 Task: Look for space in Bānki, India from 13th August, 2023 to 17th August, 2023 for 2 adults in price range Rs.10000 to Rs.16000. Place can be entire place with 2 bedrooms having 2 beds and 1 bathroom. Property type can be house, flat, guest house. Amenities needed are: wifi. Booking option can be shelf check-in. Required host language is English.
Action: Mouse moved to (424, 86)
Screenshot: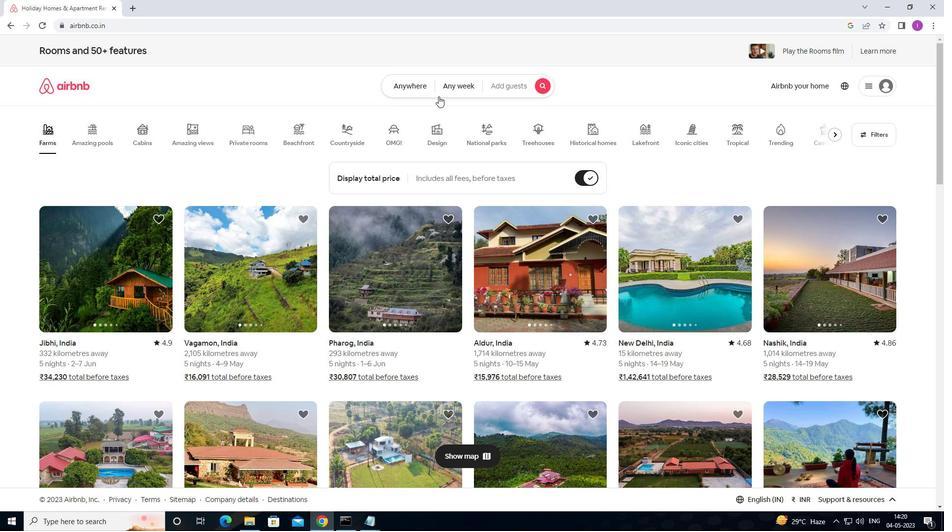 
Action: Mouse pressed left at (424, 86)
Screenshot: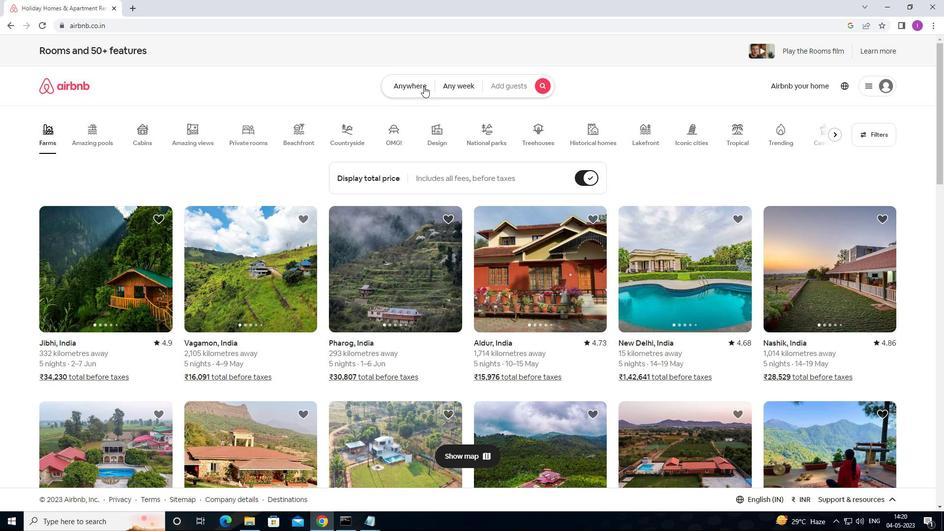
Action: Mouse moved to (333, 124)
Screenshot: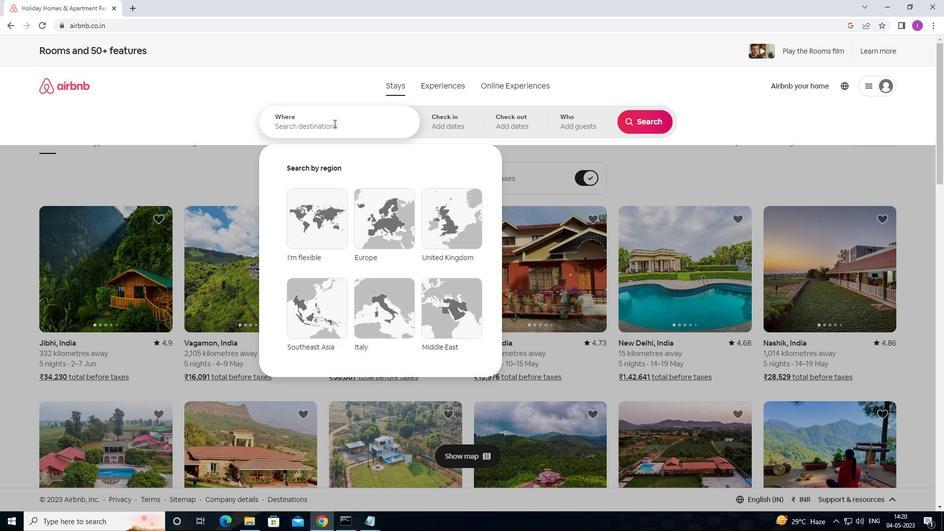 
Action: Mouse pressed left at (333, 124)
Screenshot: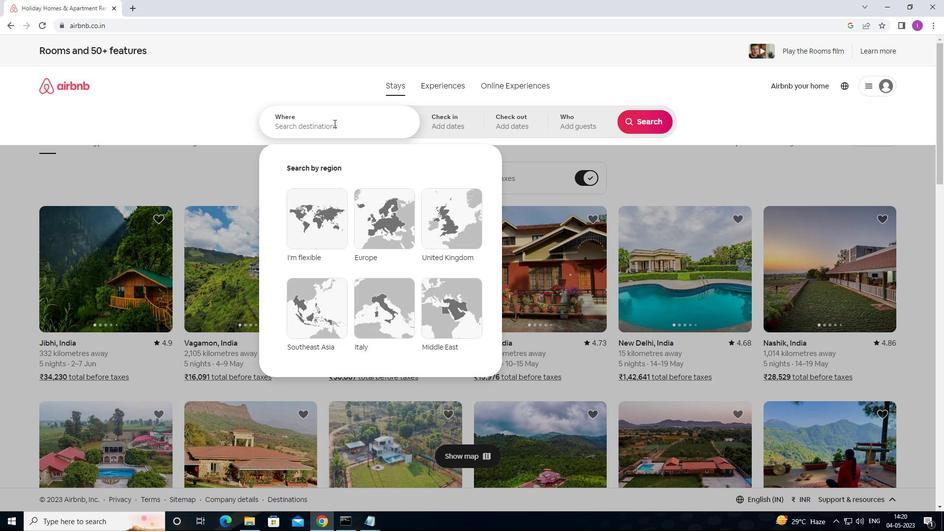 
Action: Mouse moved to (346, 123)
Screenshot: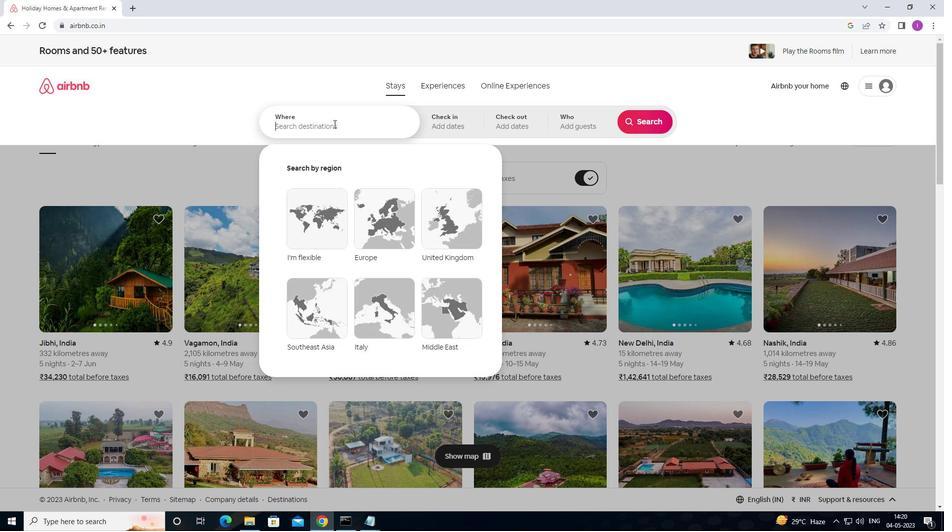 
Action: Key pressed <Key.shift>B
Screenshot: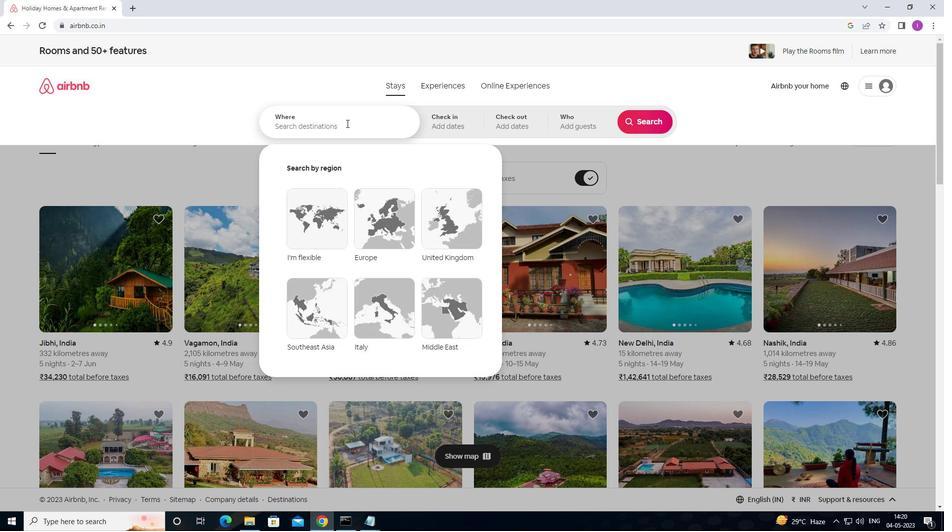 
Action: Mouse moved to (354, 119)
Screenshot: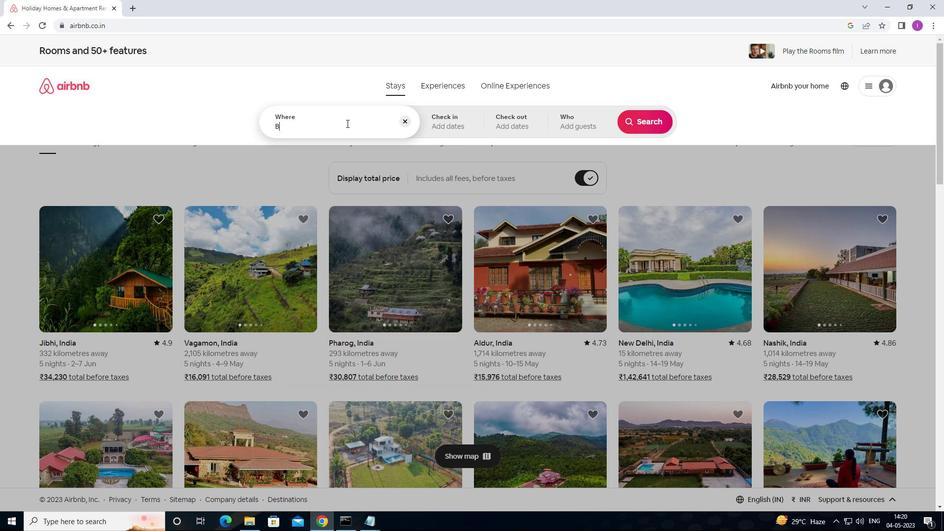 
Action: Key pressed ANKI,<Key.shift>INDIA
Screenshot: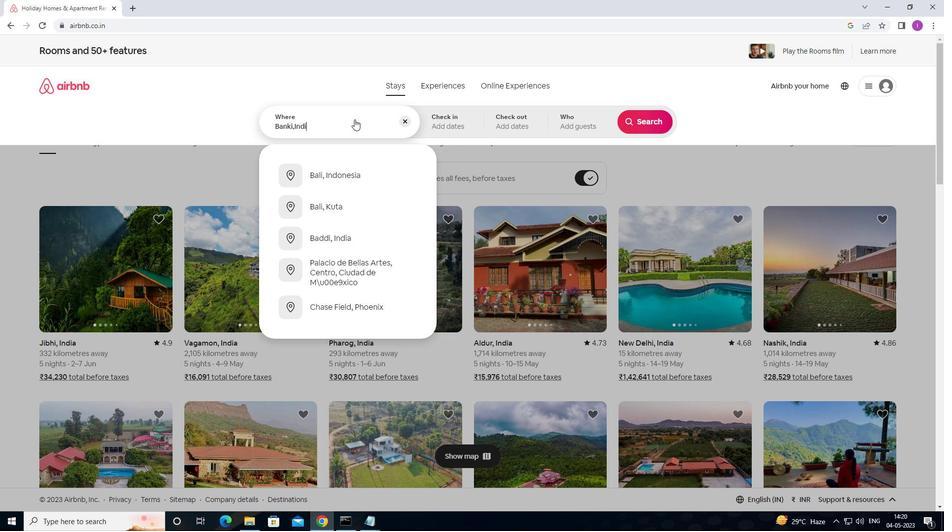 
Action: Mouse moved to (449, 119)
Screenshot: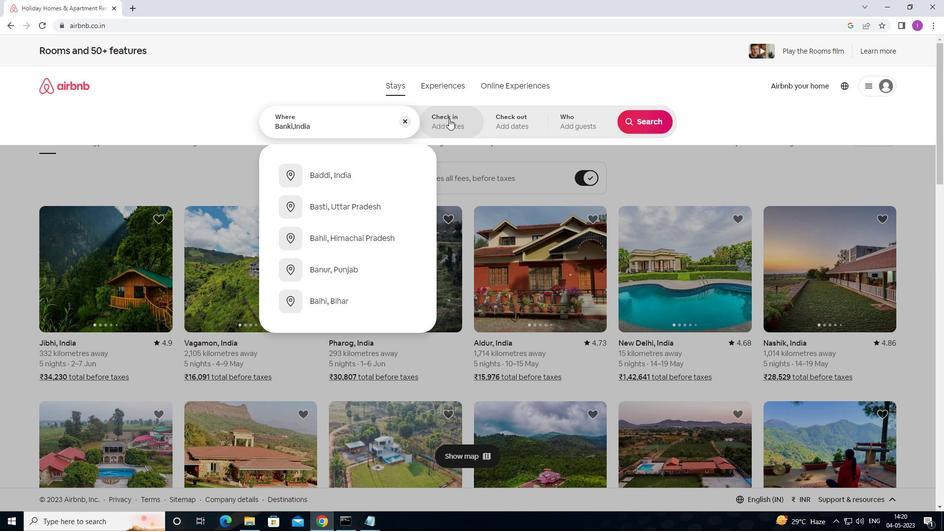 
Action: Mouse pressed left at (449, 119)
Screenshot: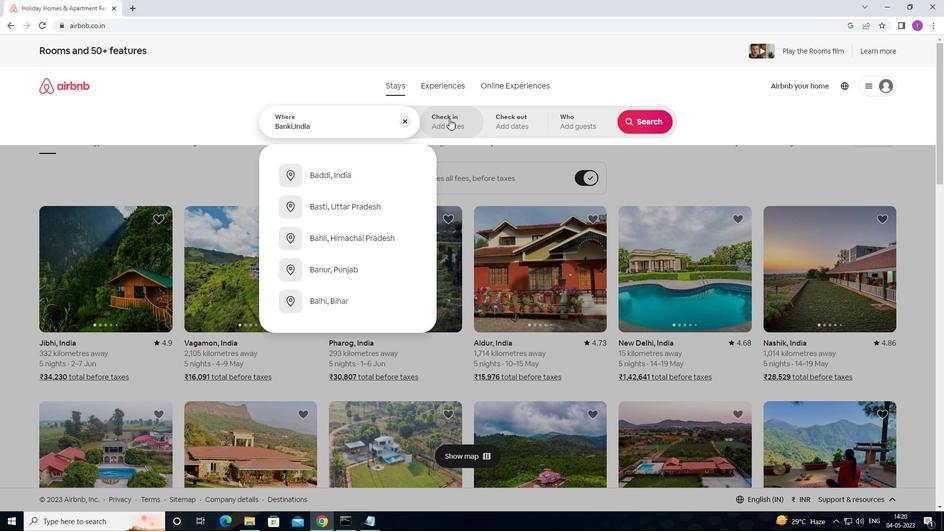 
Action: Mouse moved to (652, 202)
Screenshot: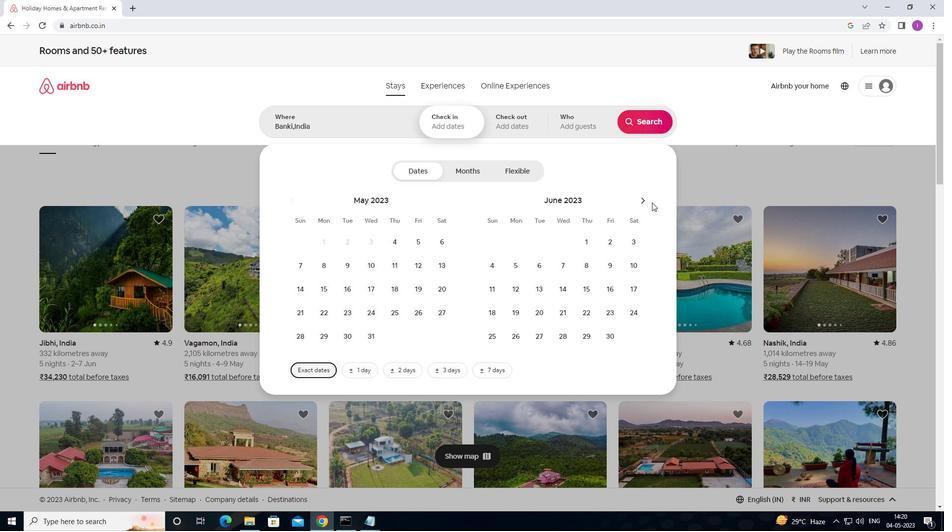 
Action: Mouse pressed left at (652, 202)
Screenshot: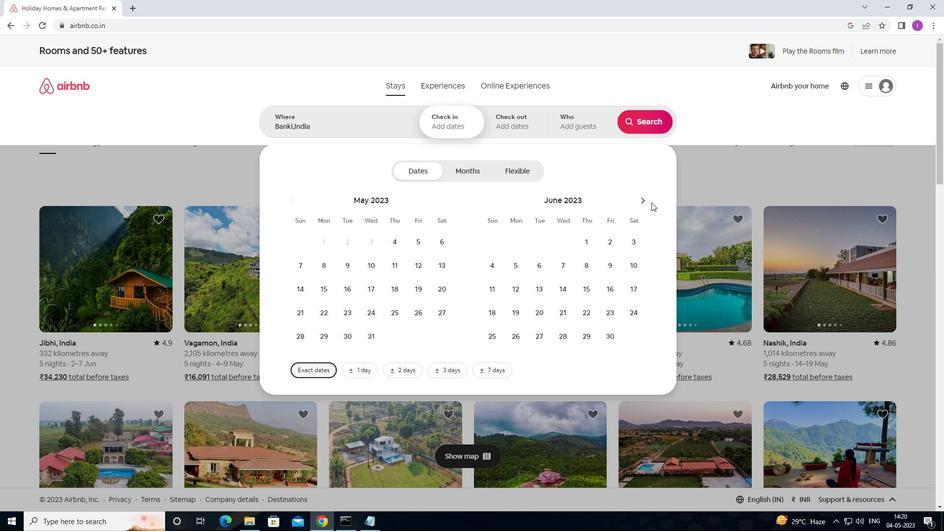 
Action: Mouse pressed left at (652, 202)
Screenshot: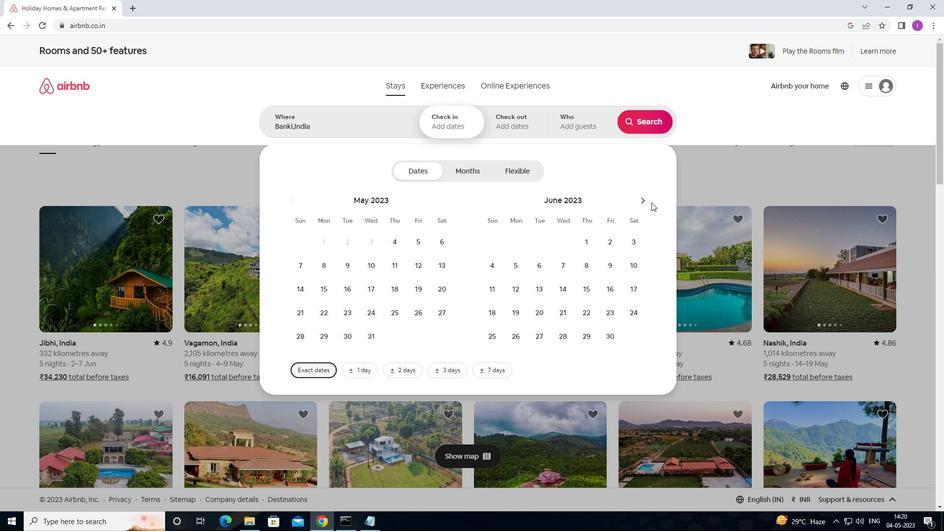 
Action: Mouse moved to (643, 202)
Screenshot: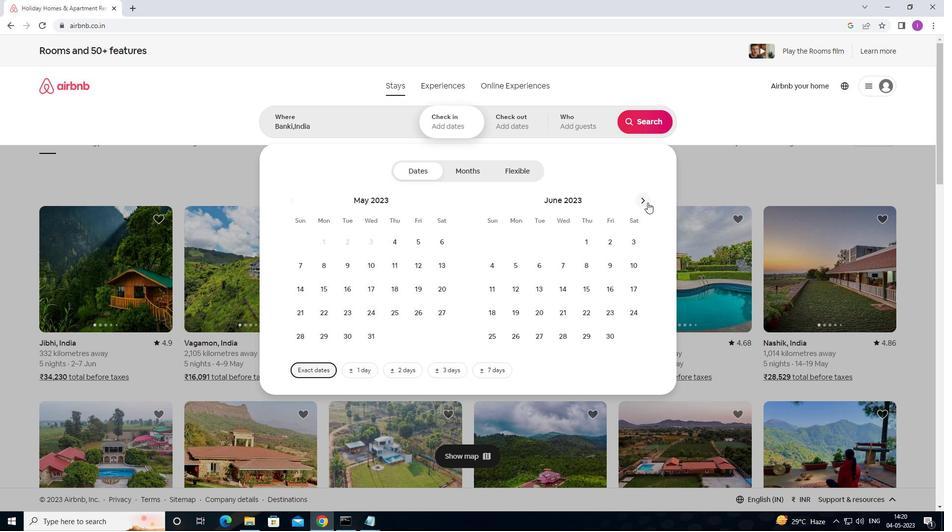 
Action: Mouse pressed left at (643, 202)
Screenshot: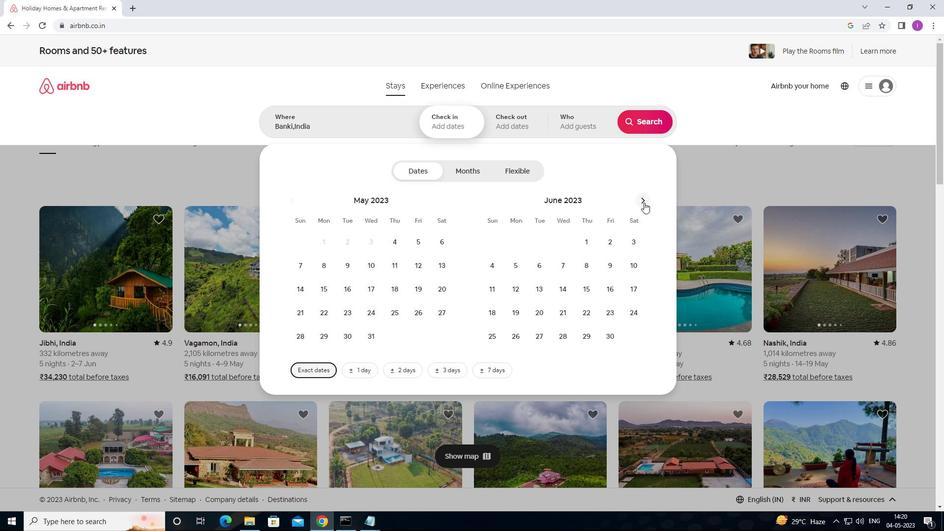 
Action: Mouse pressed left at (643, 202)
Screenshot: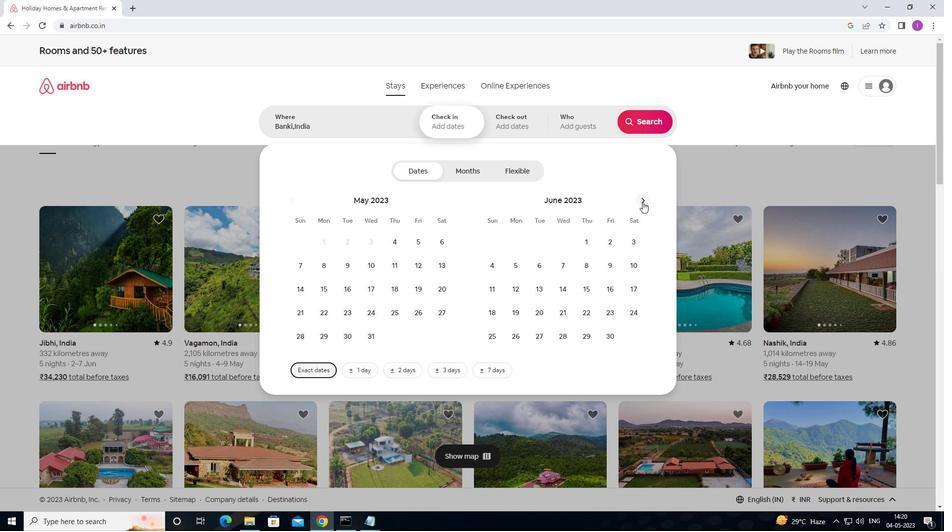 
Action: Mouse moved to (493, 288)
Screenshot: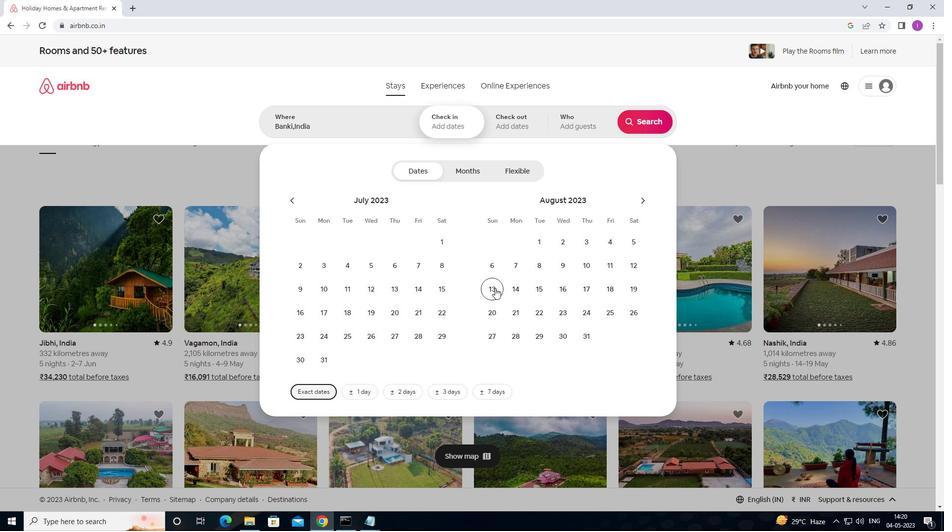 
Action: Mouse pressed left at (493, 288)
Screenshot: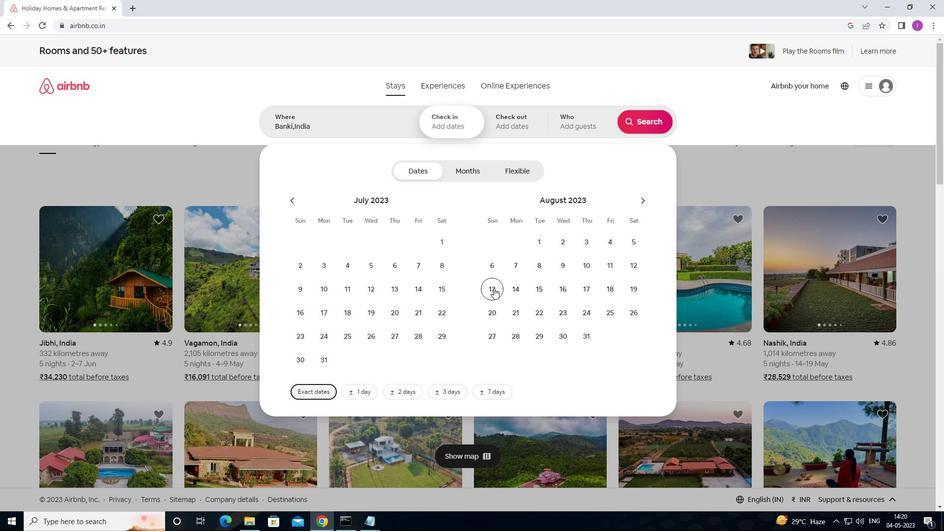 
Action: Mouse moved to (591, 291)
Screenshot: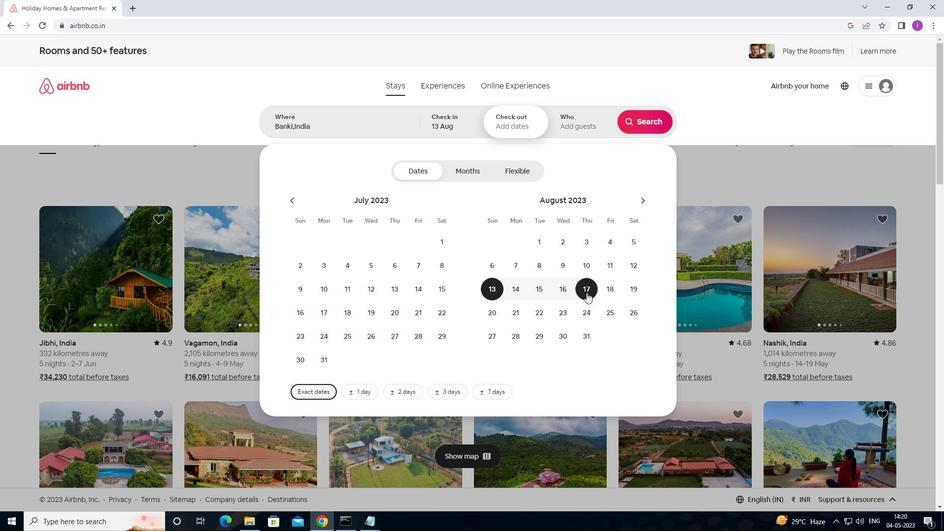 
Action: Mouse pressed left at (591, 291)
Screenshot: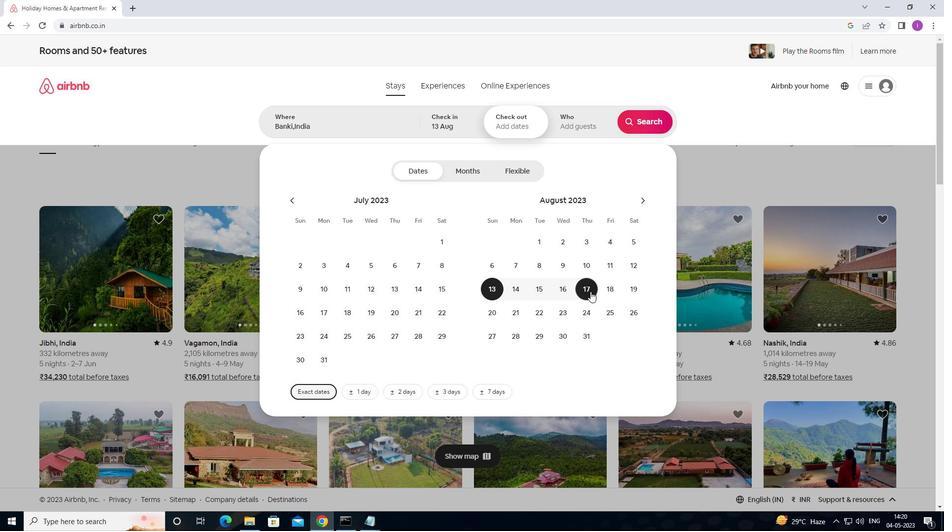 
Action: Mouse moved to (580, 124)
Screenshot: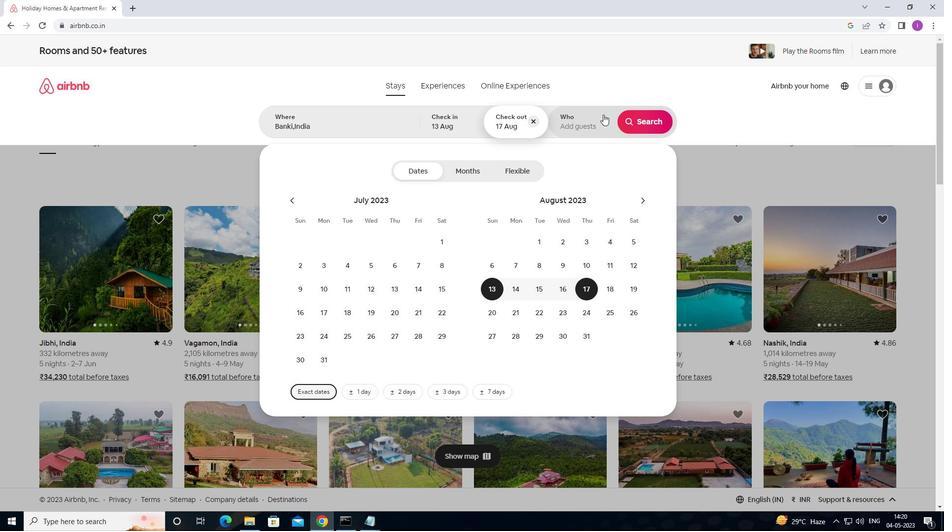
Action: Mouse pressed left at (580, 124)
Screenshot: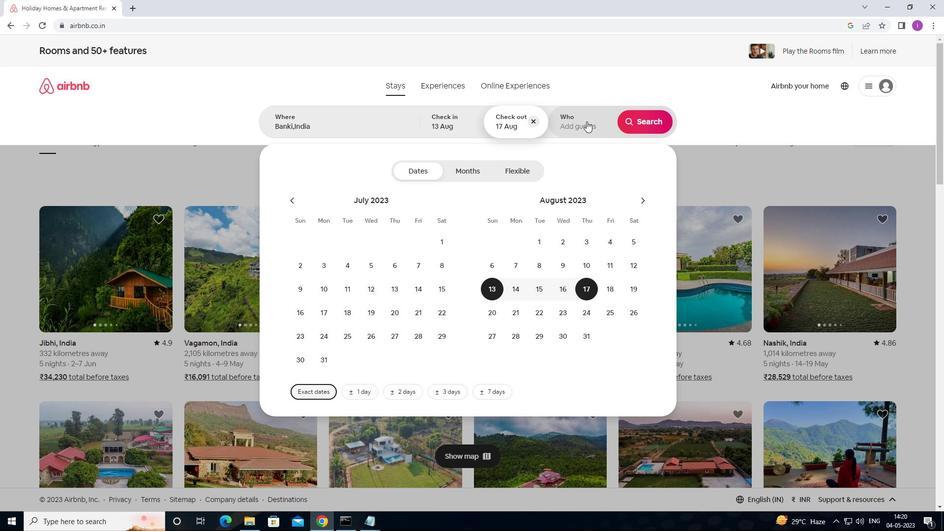 
Action: Mouse moved to (648, 172)
Screenshot: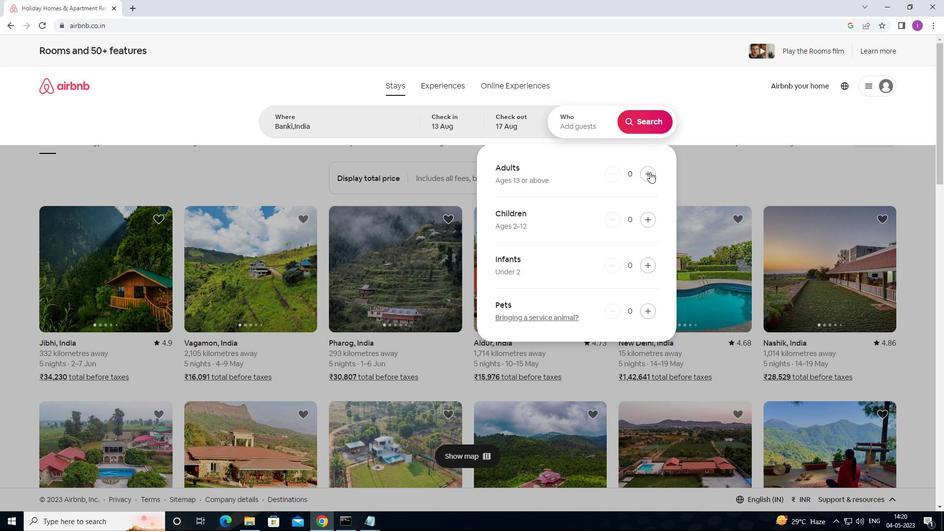 
Action: Mouse pressed left at (648, 172)
Screenshot: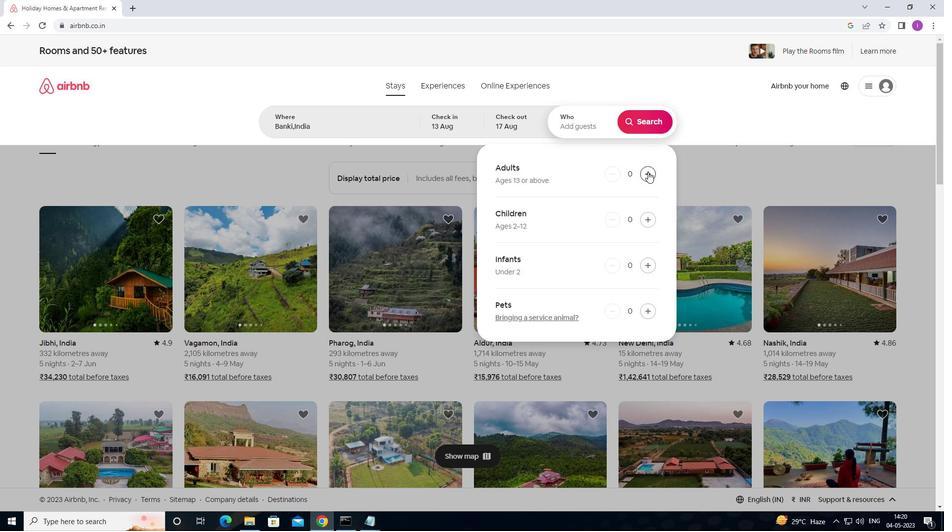 
Action: Mouse pressed left at (648, 172)
Screenshot: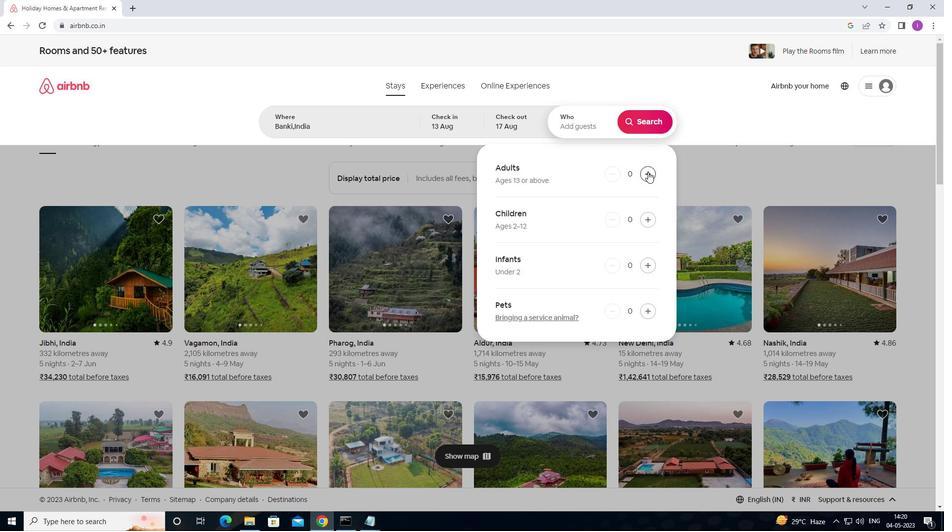 
Action: Mouse moved to (646, 129)
Screenshot: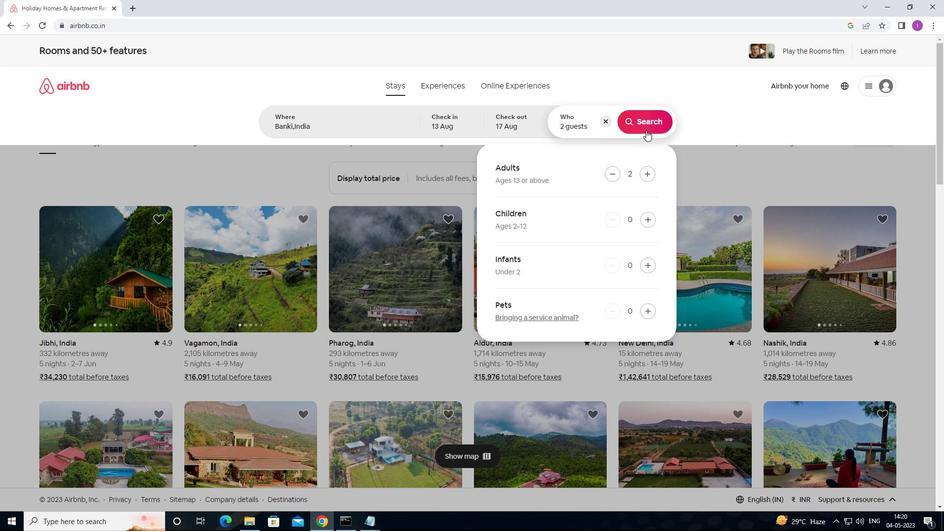 
Action: Mouse pressed left at (646, 129)
Screenshot: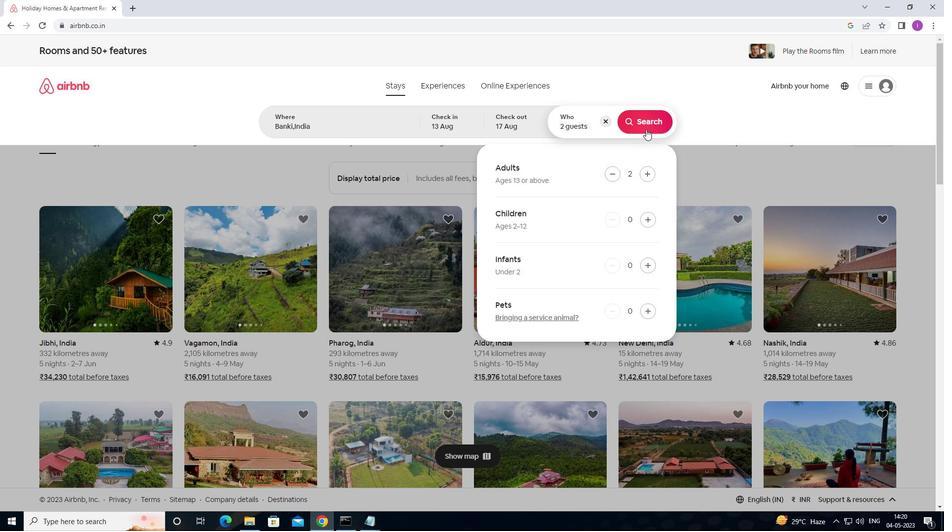 
Action: Mouse moved to (908, 98)
Screenshot: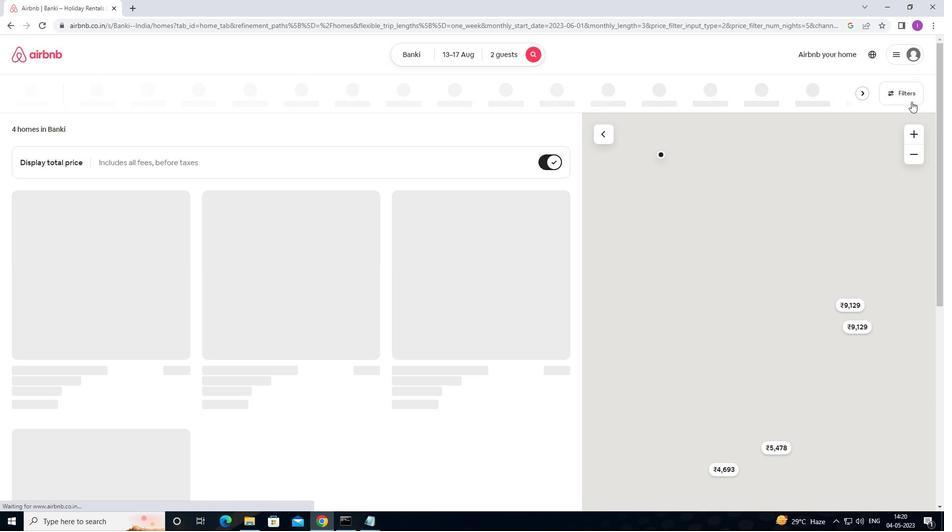 
Action: Mouse pressed left at (908, 98)
Screenshot: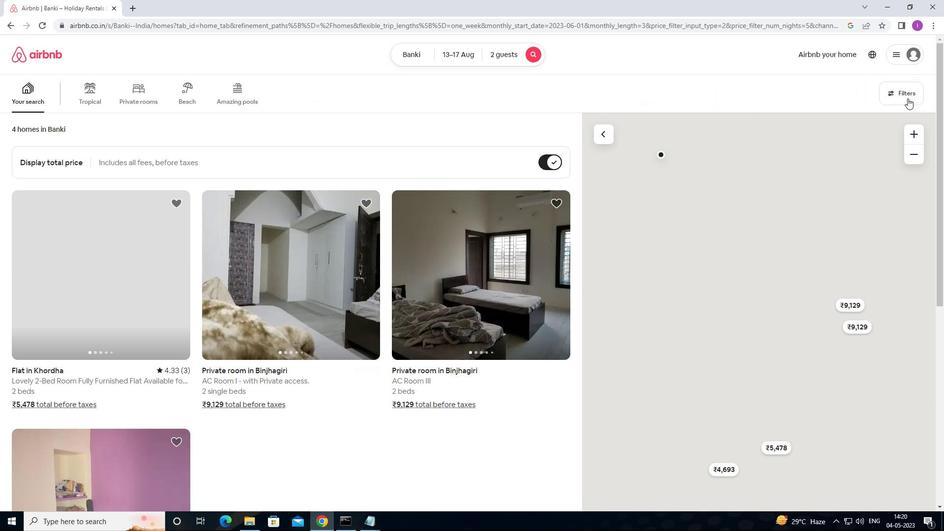 
Action: Mouse moved to (354, 217)
Screenshot: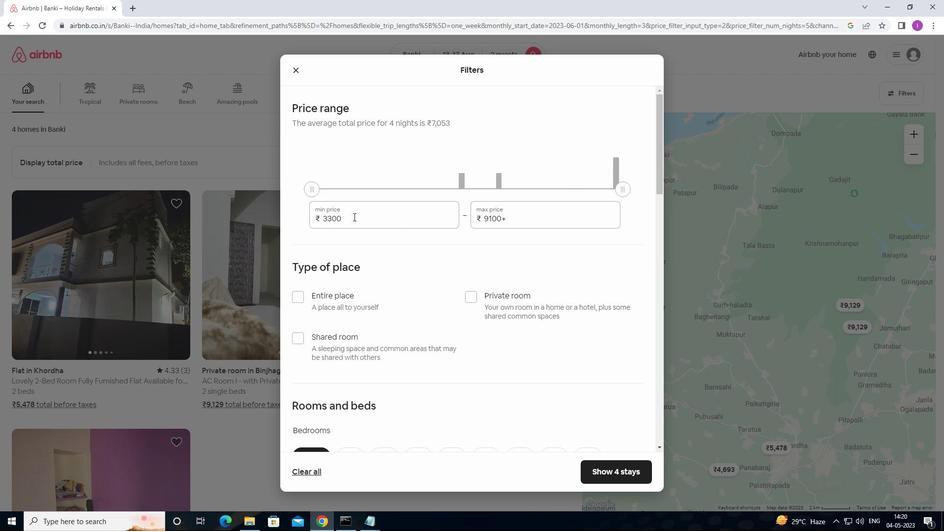 
Action: Mouse pressed left at (354, 217)
Screenshot: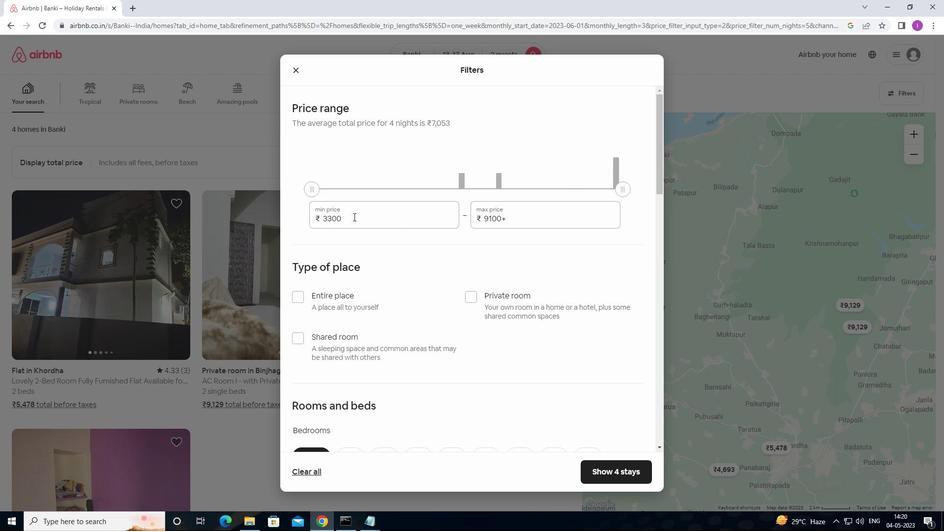 
Action: Mouse moved to (315, 218)
Screenshot: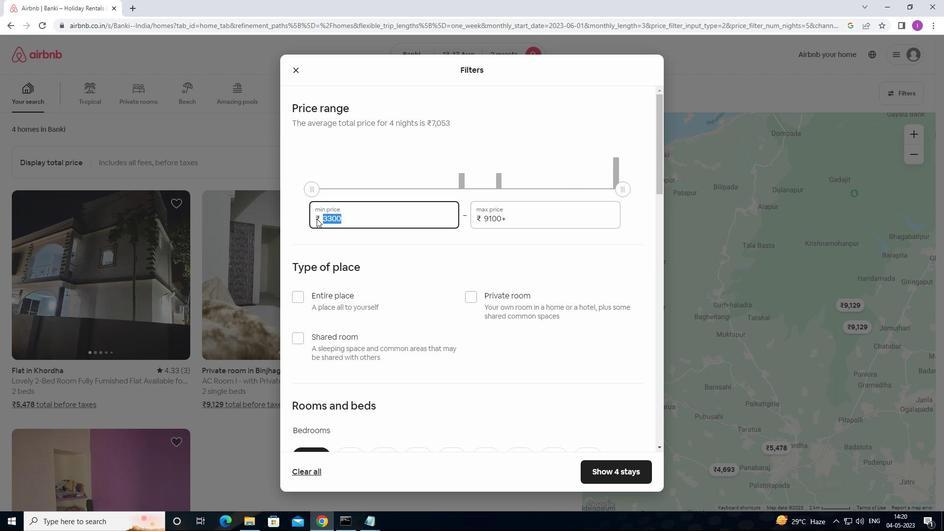 
Action: Key pressed 10000
Screenshot: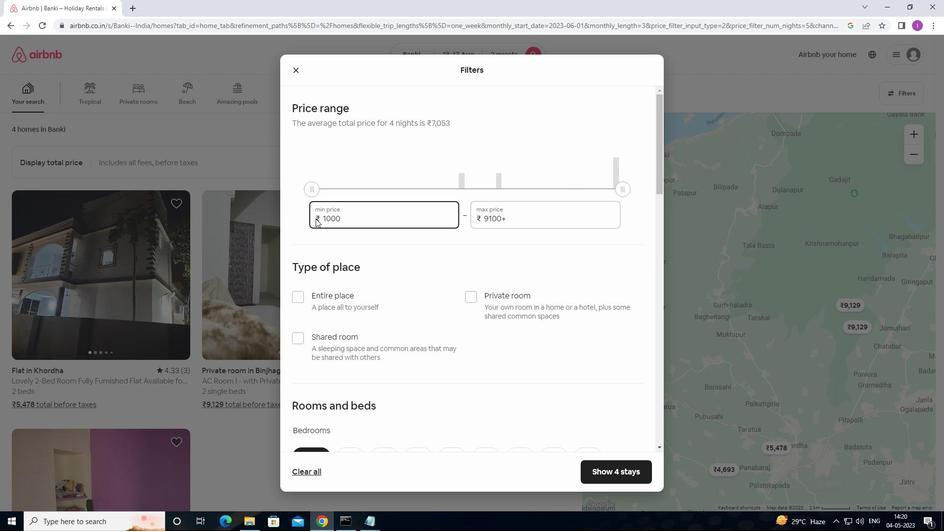 
Action: Mouse moved to (531, 219)
Screenshot: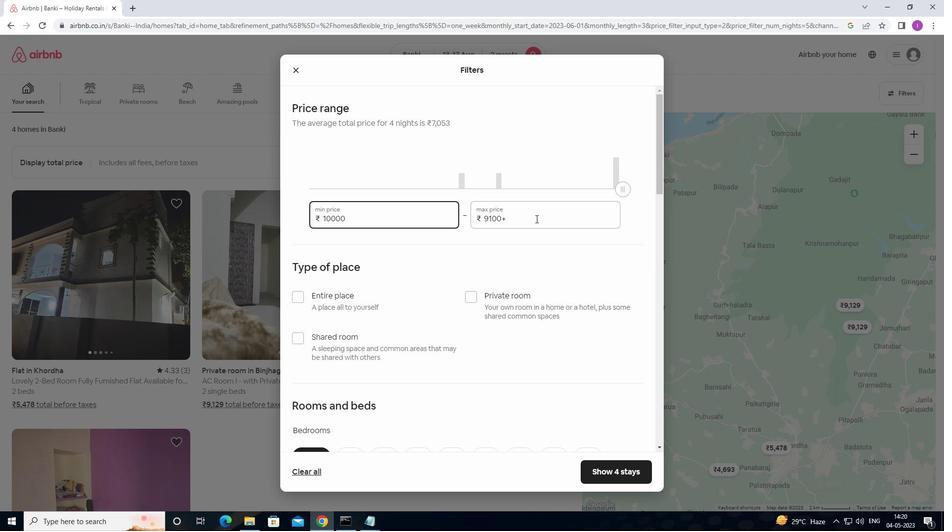 
Action: Mouse pressed left at (531, 219)
Screenshot: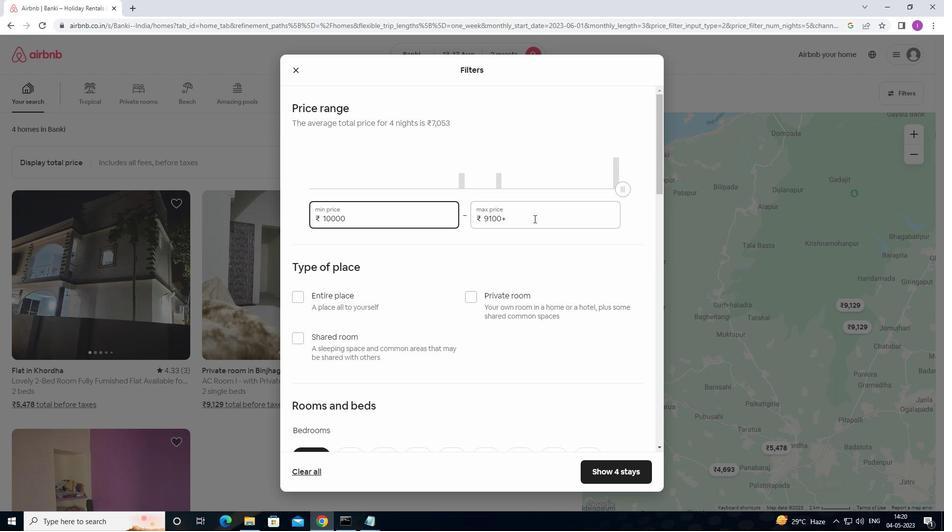 
Action: Mouse moved to (468, 210)
Screenshot: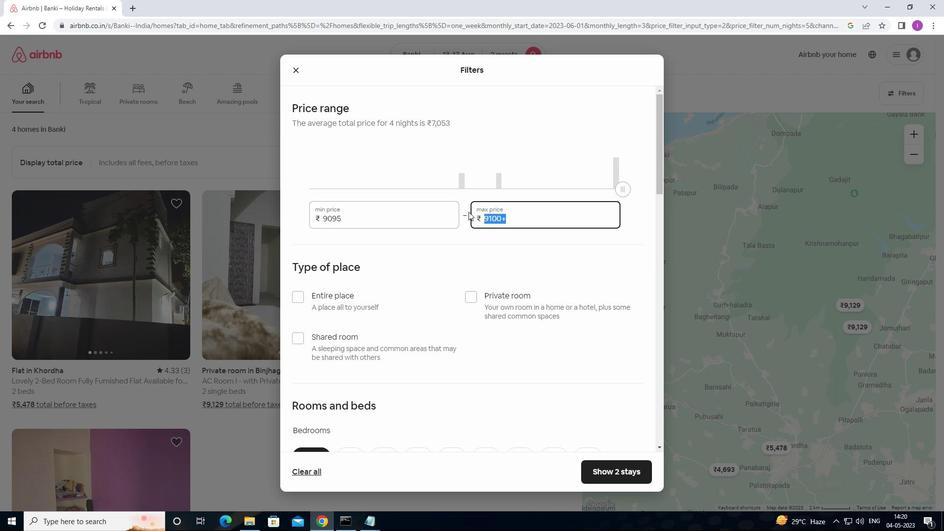 
Action: Key pressed 1
Screenshot: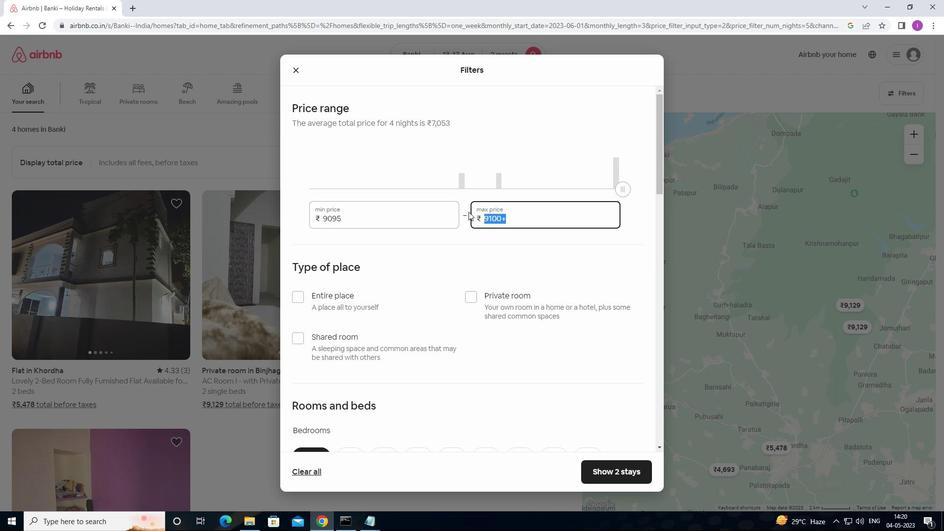 
Action: Mouse moved to (468, 210)
Screenshot: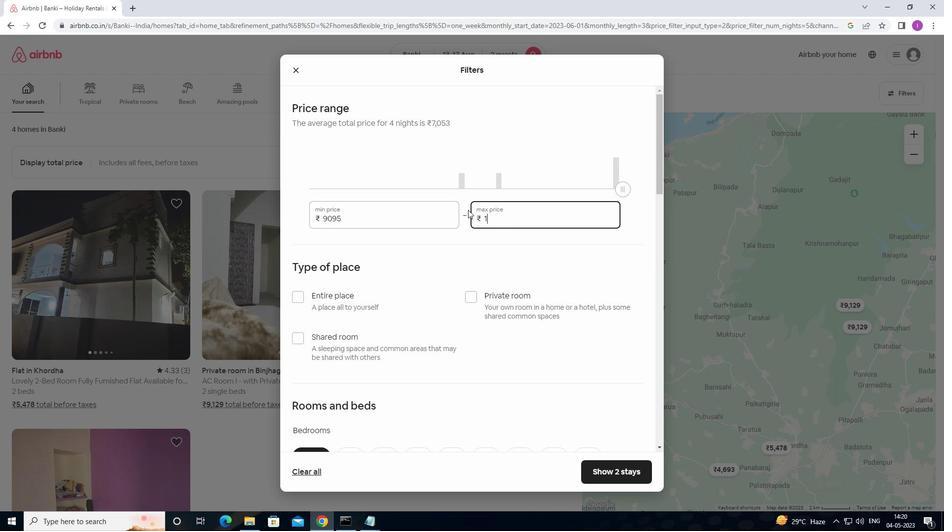 
Action: Key pressed 6
Screenshot: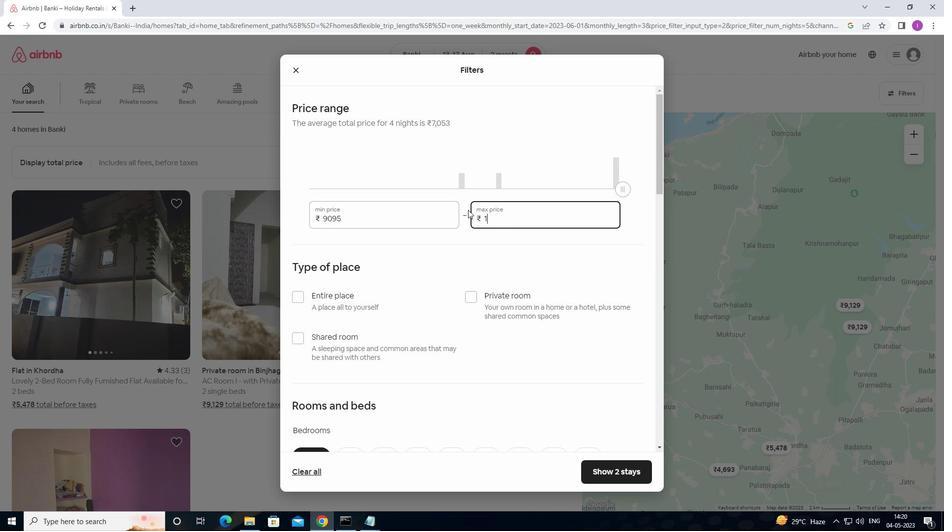 
Action: Mouse moved to (468, 207)
Screenshot: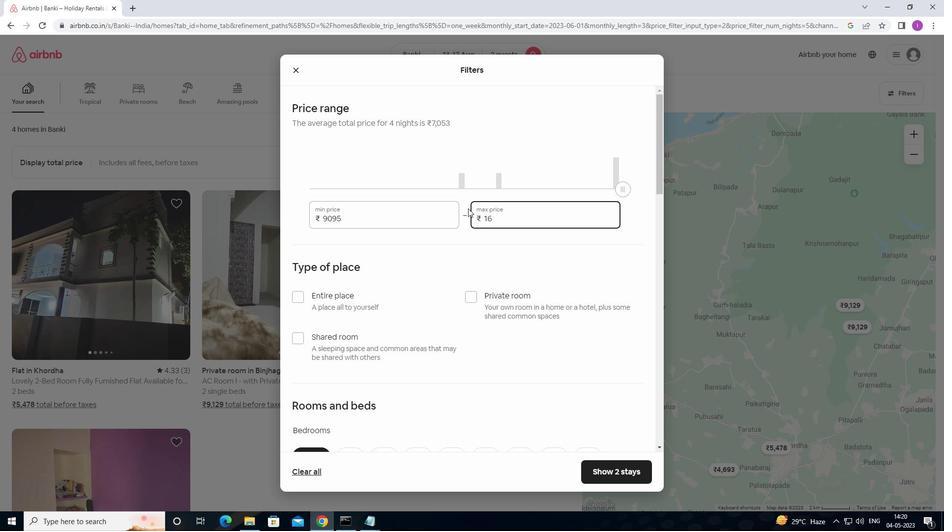 
Action: Key pressed 000
Screenshot: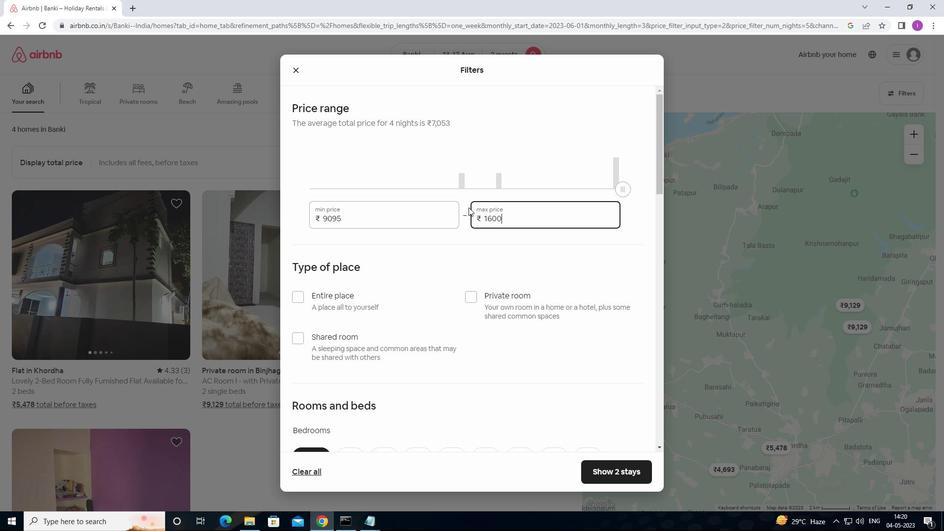 
Action: Mouse moved to (388, 223)
Screenshot: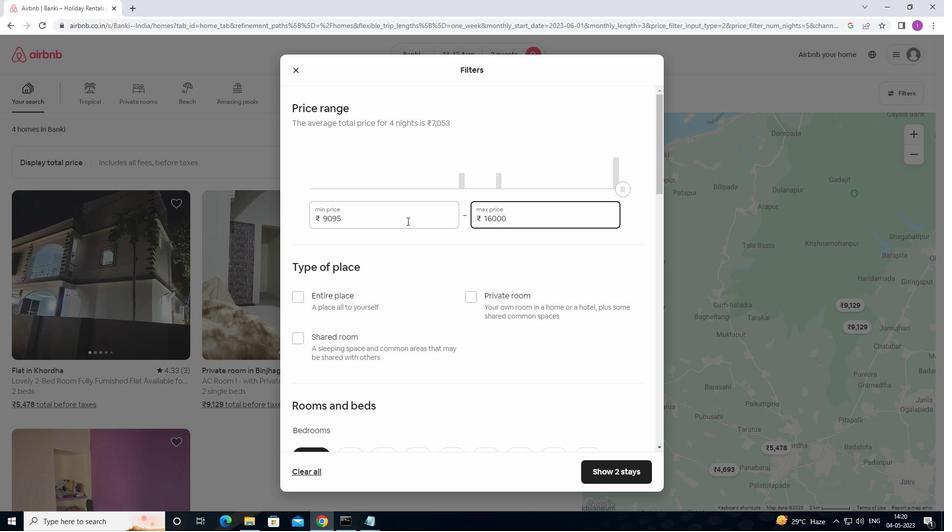 
Action: Mouse pressed left at (388, 223)
Screenshot: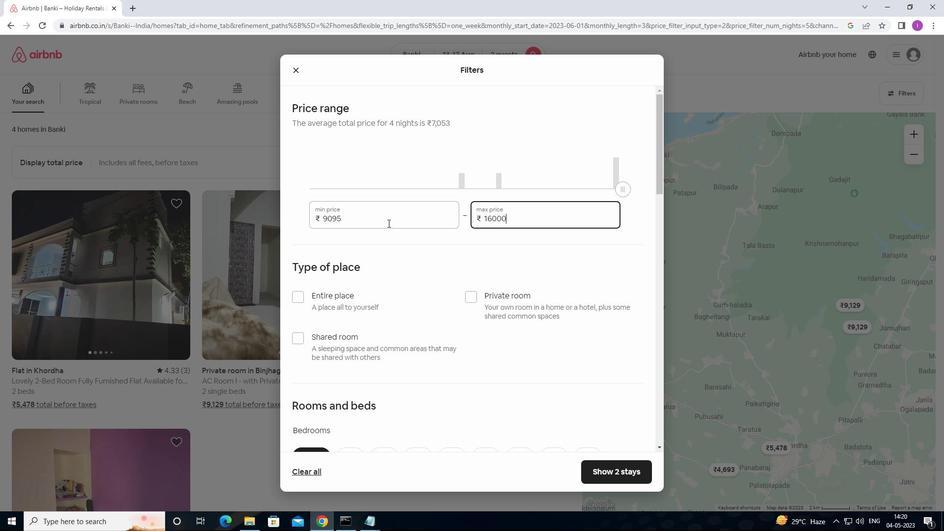 
Action: Mouse moved to (319, 221)
Screenshot: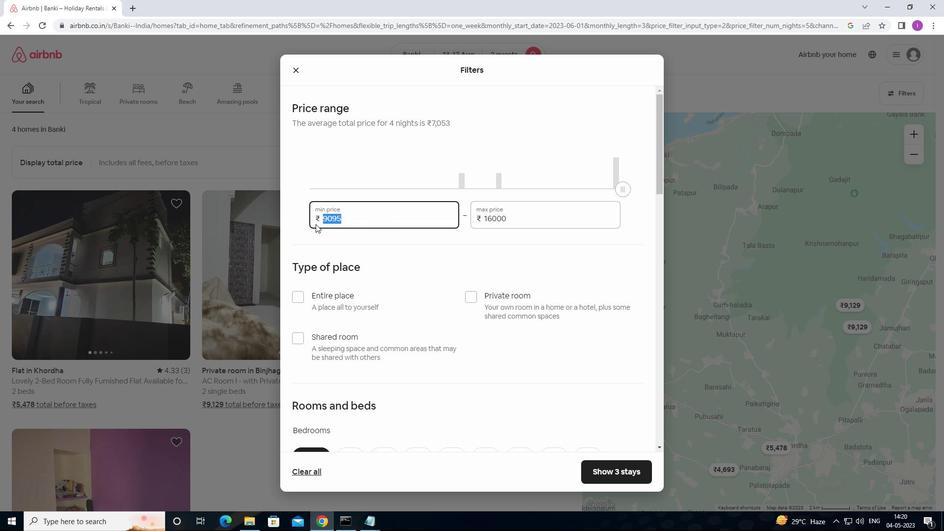 
Action: Key pressed 1
Screenshot: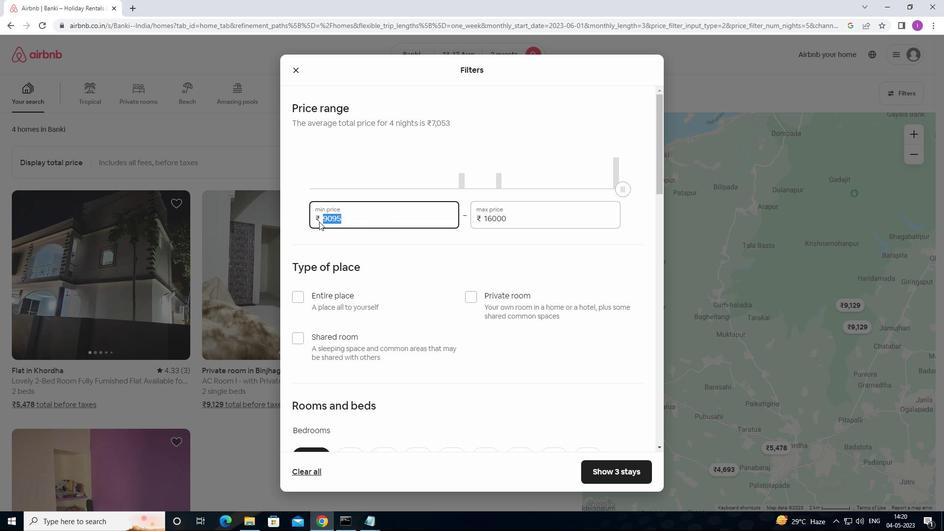 
Action: Mouse moved to (319, 221)
Screenshot: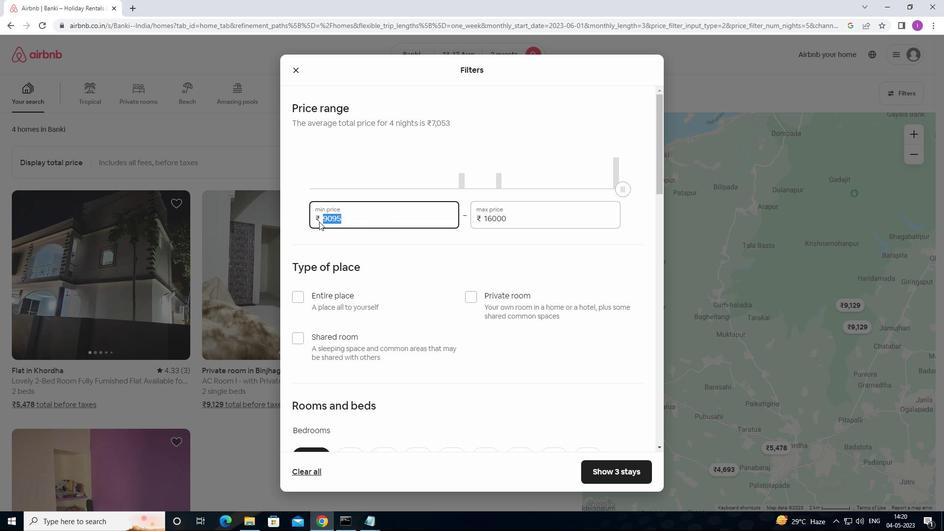 
Action: Key pressed 0
Screenshot: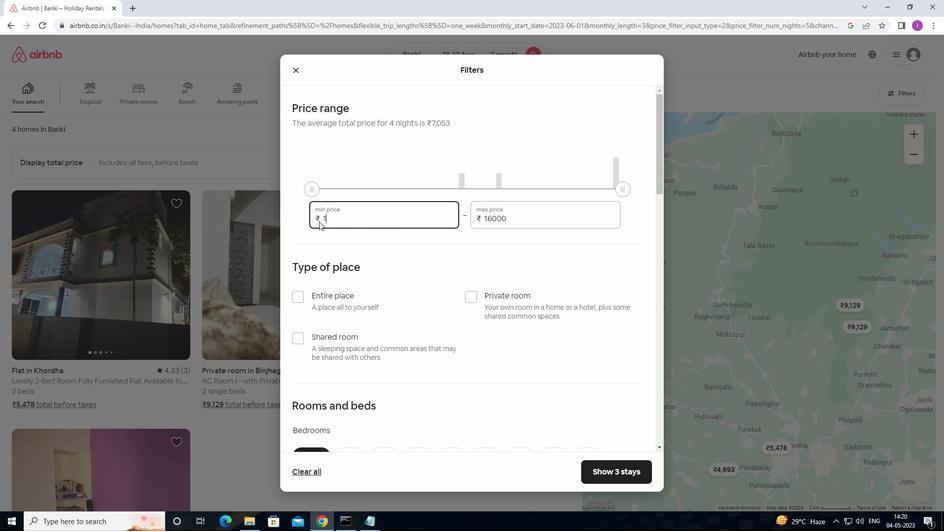 
Action: Mouse moved to (322, 220)
Screenshot: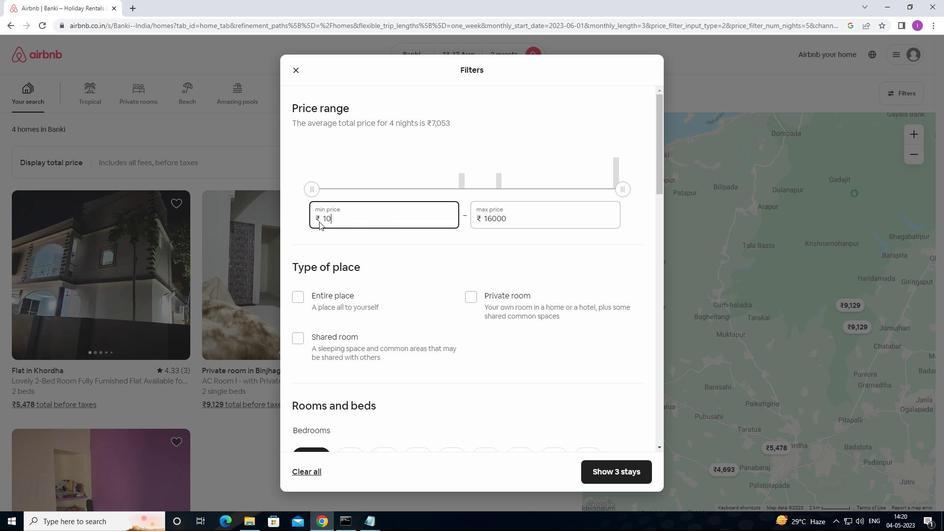 
Action: Key pressed 0
Screenshot: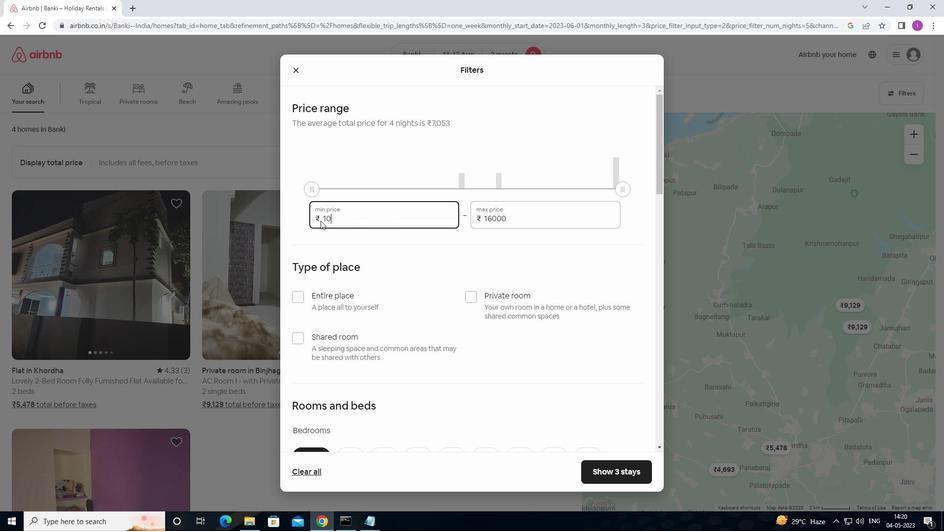 
Action: Mouse moved to (322, 220)
Screenshot: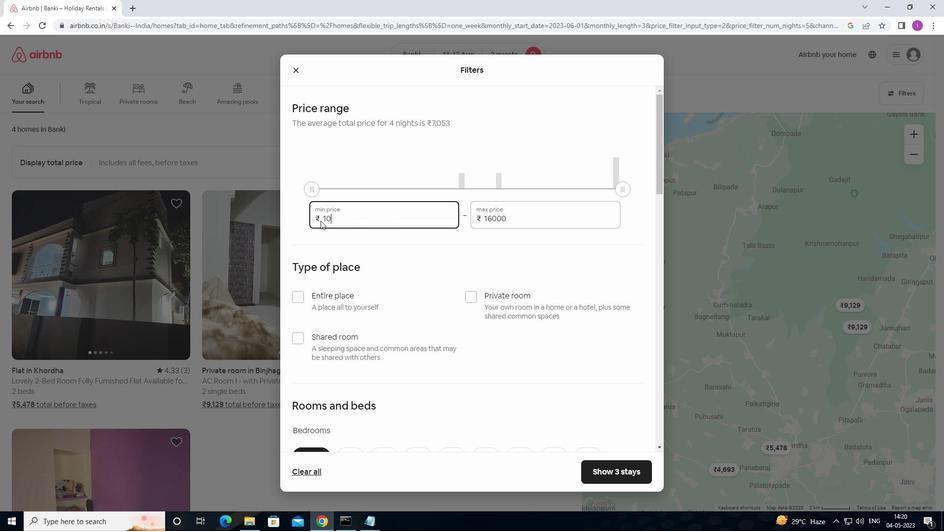 
Action: Key pressed 0
Screenshot: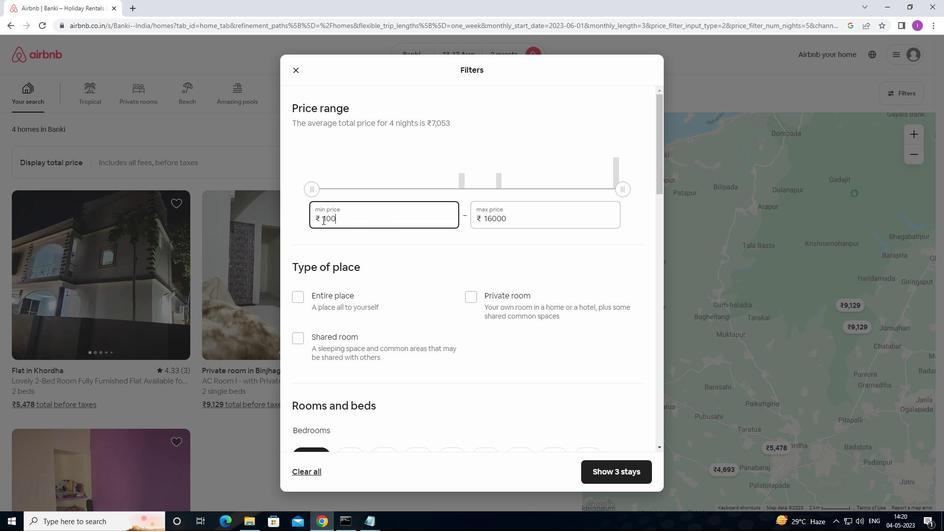 
Action: Mouse moved to (324, 218)
Screenshot: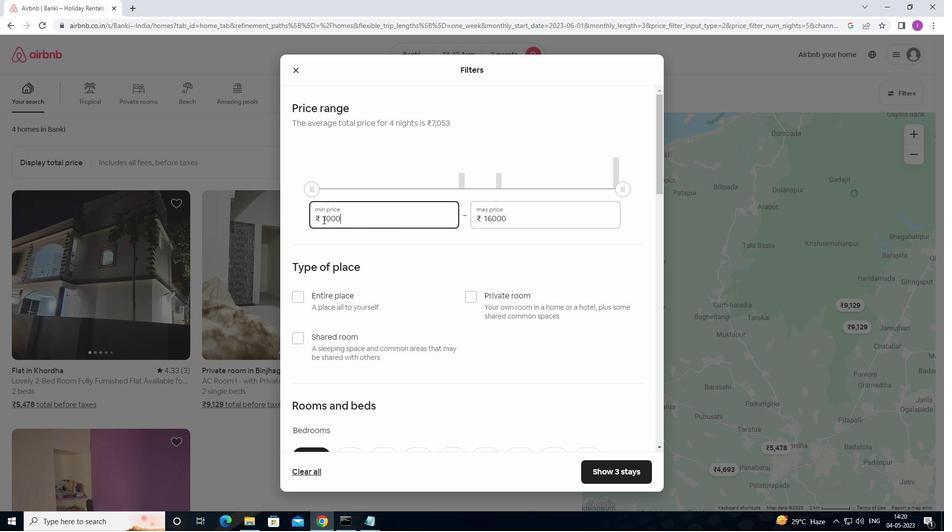 
Action: Key pressed 0
Screenshot: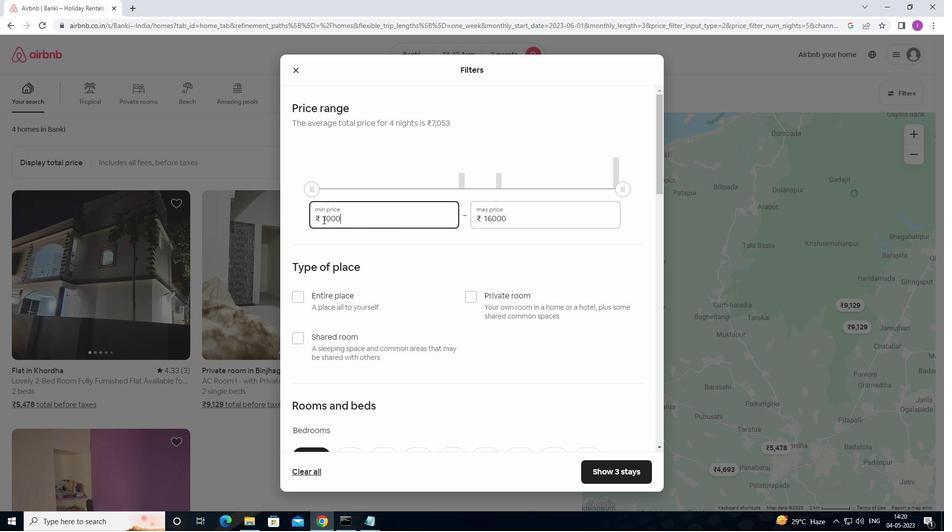 
Action: Mouse moved to (379, 229)
Screenshot: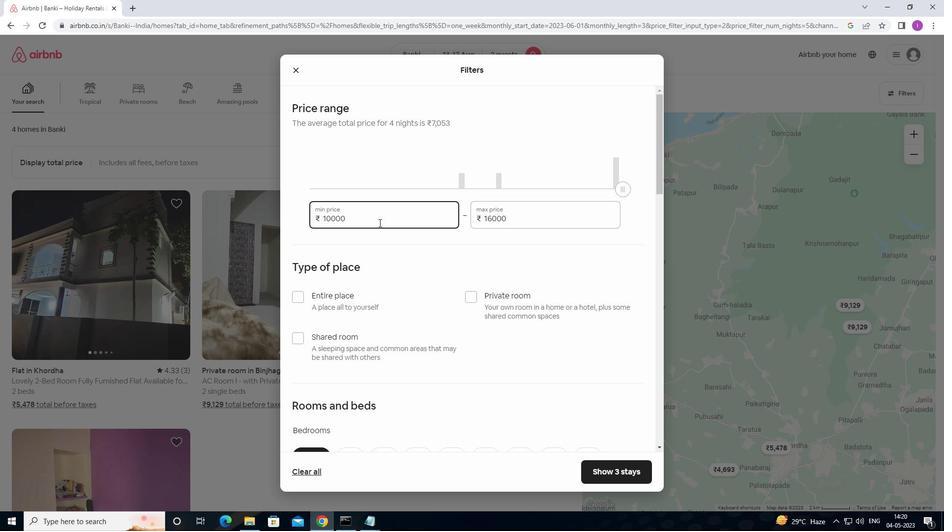 
Action: Mouse scrolled (379, 228) with delta (0, 0)
Screenshot: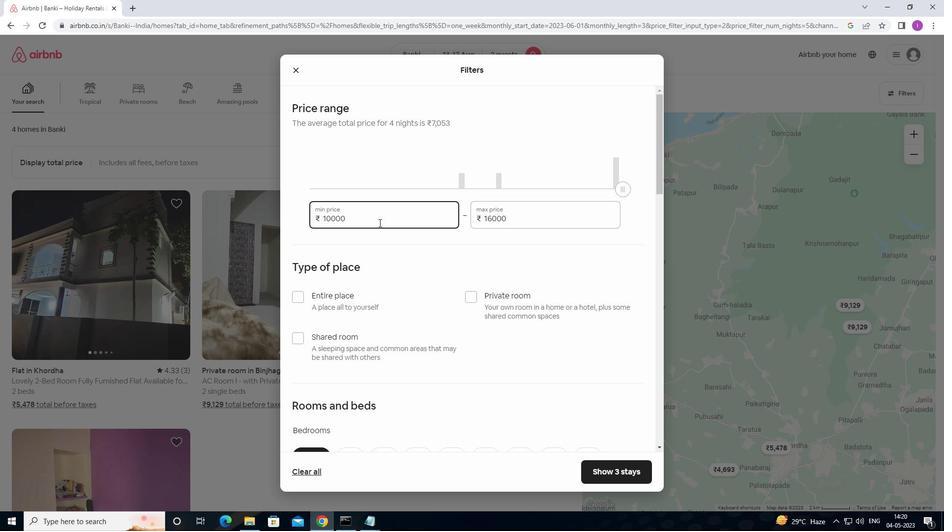 
Action: Mouse moved to (380, 230)
Screenshot: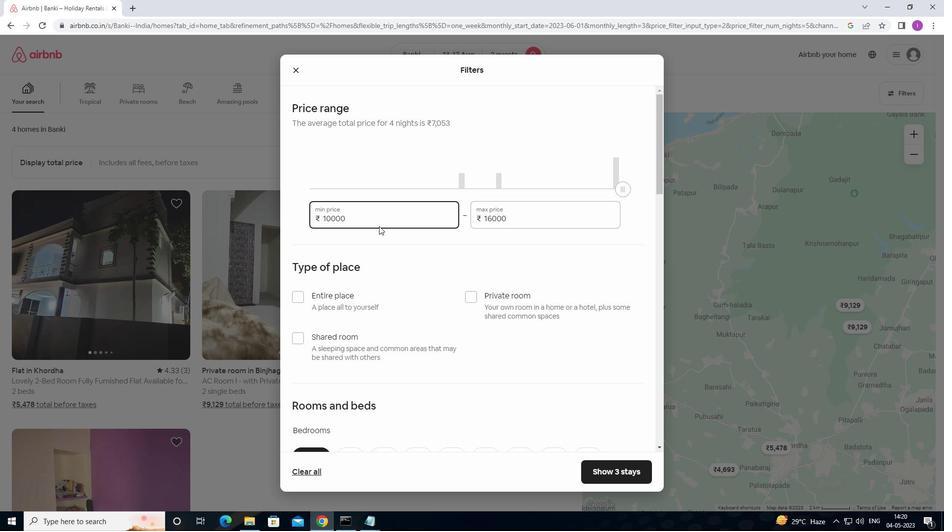 
Action: Mouse scrolled (380, 230) with delta (0, 0)
Screenshot: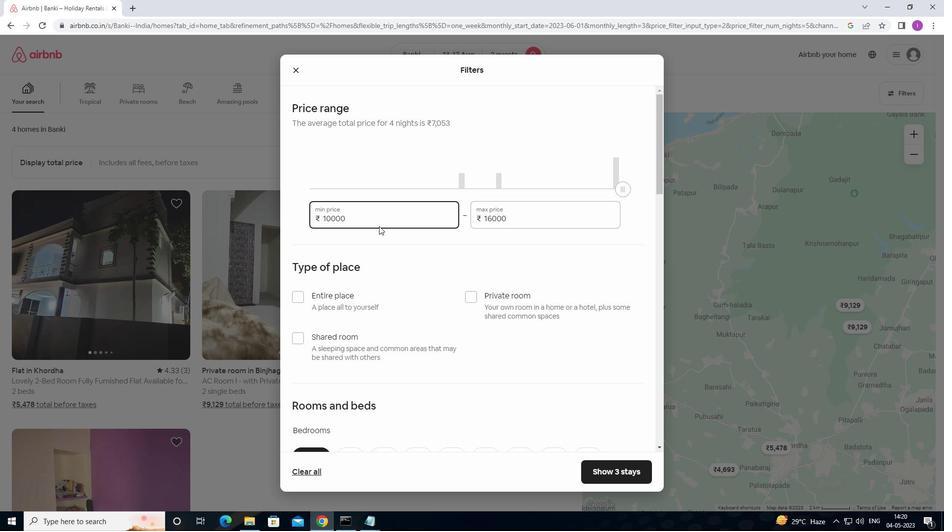 
Action: Mouse moved to (381, 231)
Screenshot: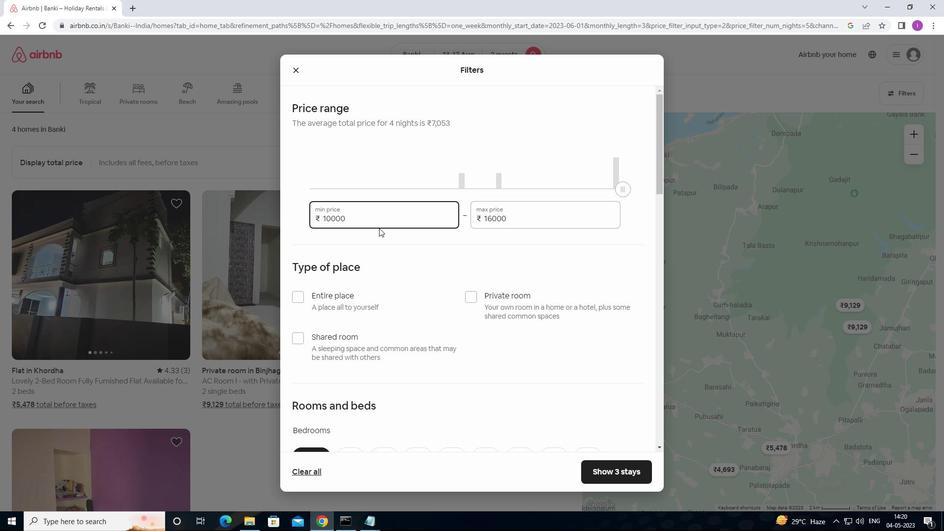 
Action: Mouse scrolled (381, 231) with delta (0, 0)
Screenshot: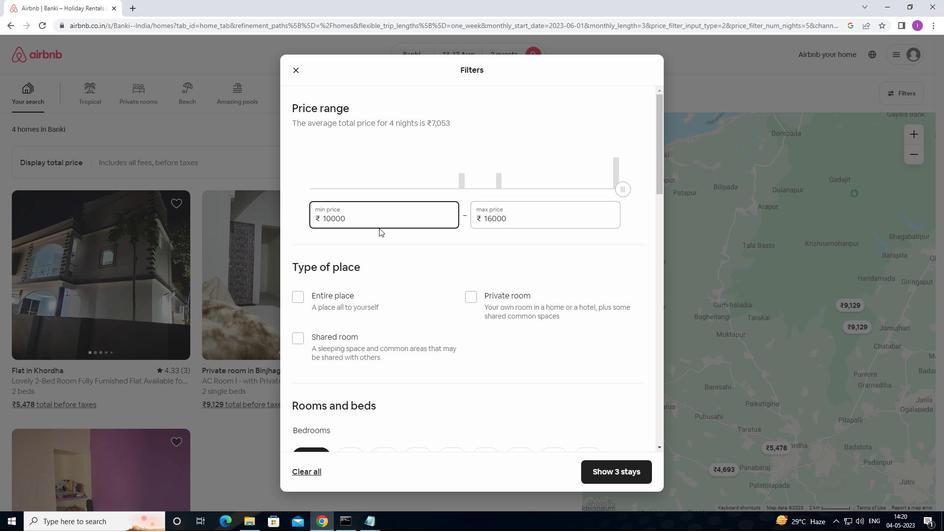 
Action: Mouse moved to (384, 229)
Screenshot: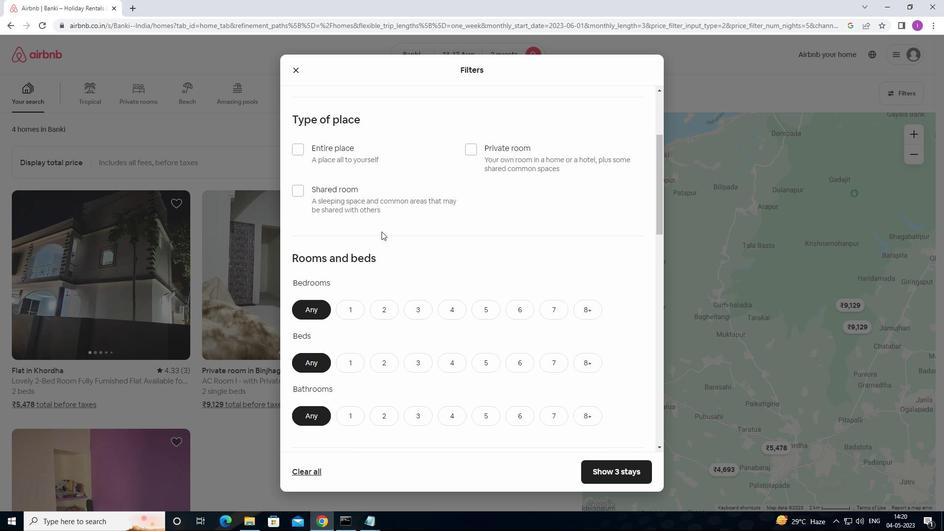 
Action: Mouse scrolled (384, 229) with delta (0, 0)
Screenshot: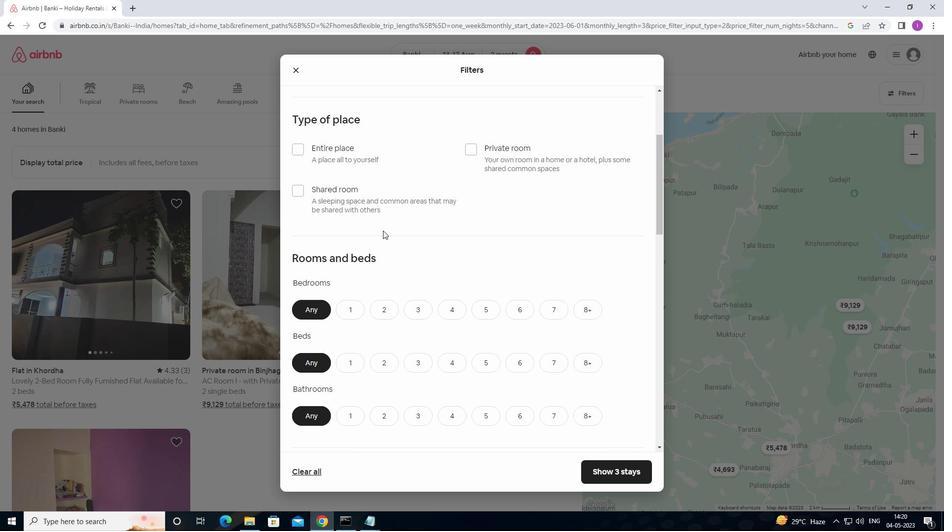 
Action: Mouse moved to (383, 229)
Screenshot: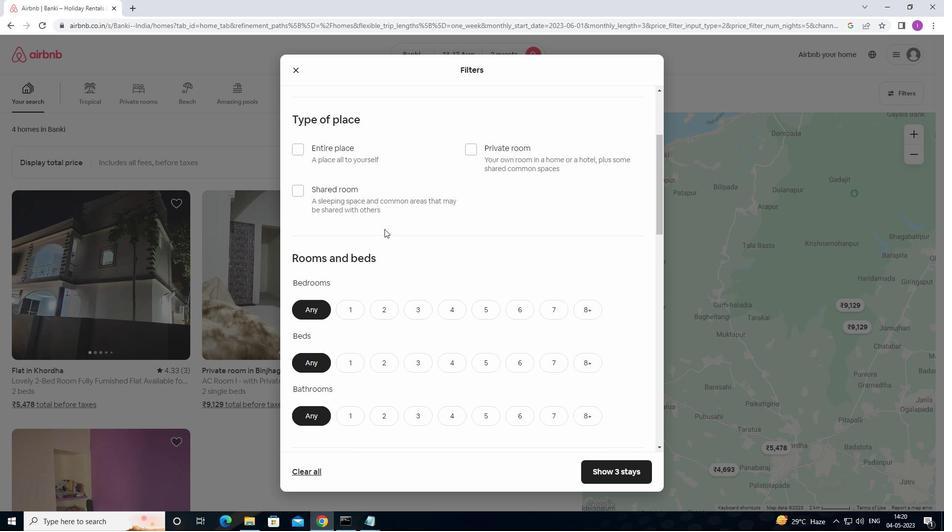 
Action: Mouse scrolled (383, 230) with delta (0, 0)
Screenshot: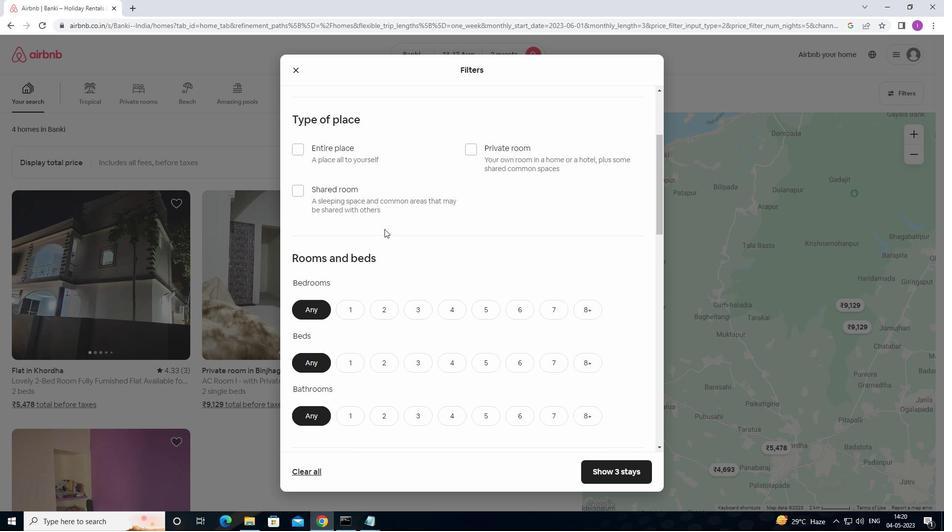 
Action: Mouse moved to (381, 228)
Screenshot: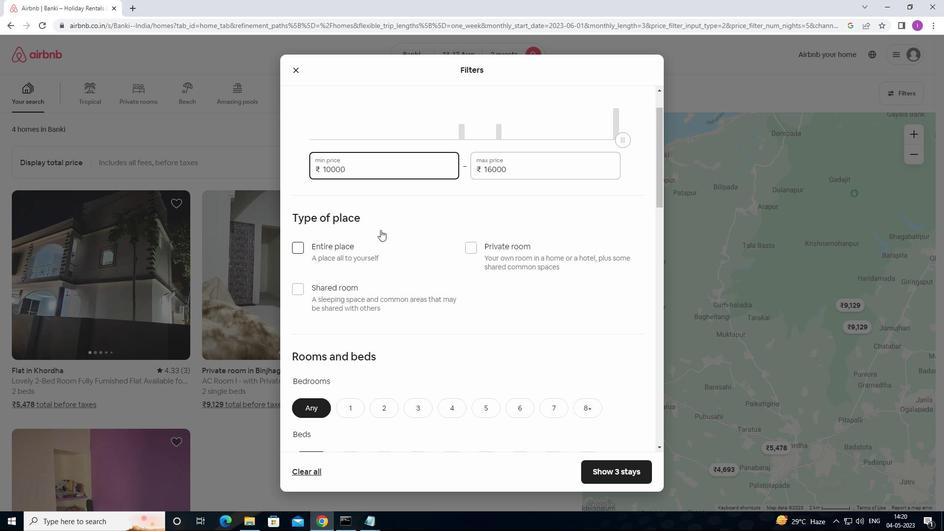 
Action: Mouse scrolled (381, 228) with delta (0, 0)
Screenshot: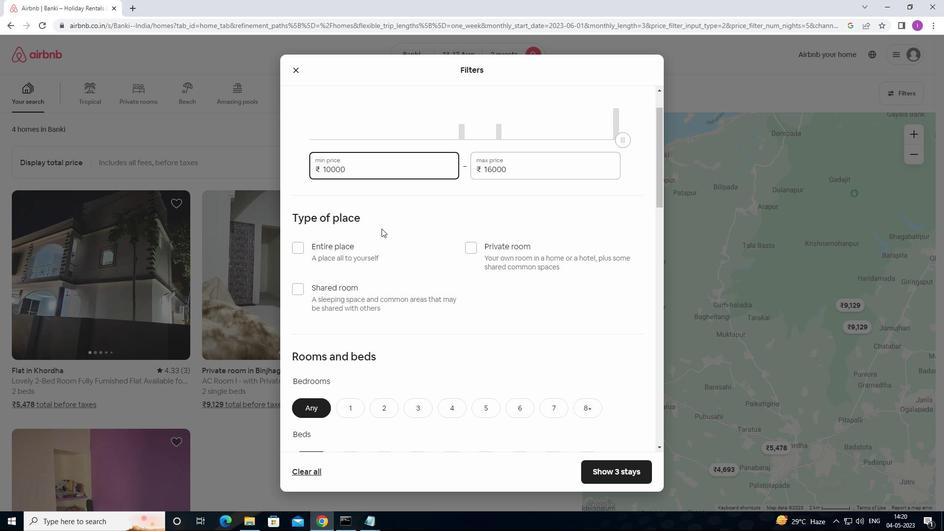 
Action: Mouse scrolled (381, 228) with delta (0, 0)
Screenshot: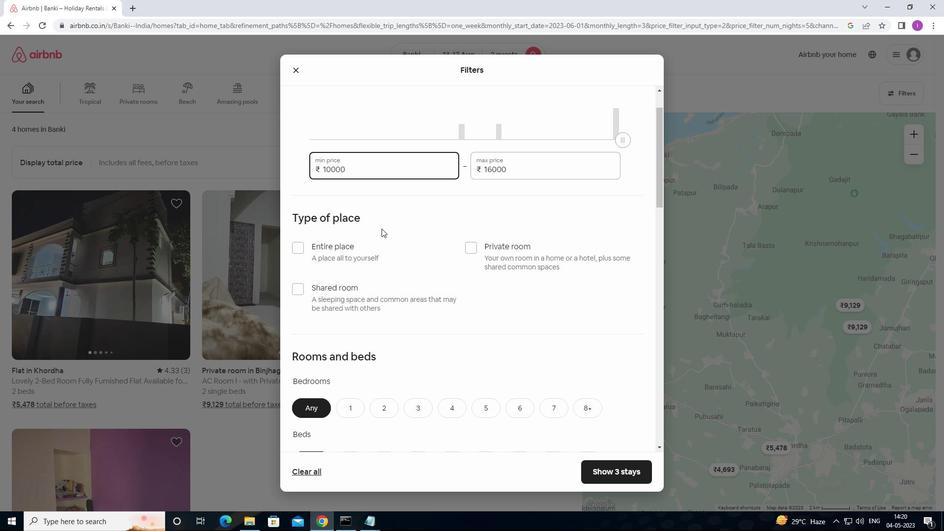 
Action: Mouse scrolled (381, 228) with delta (0, 0)
Screenshot: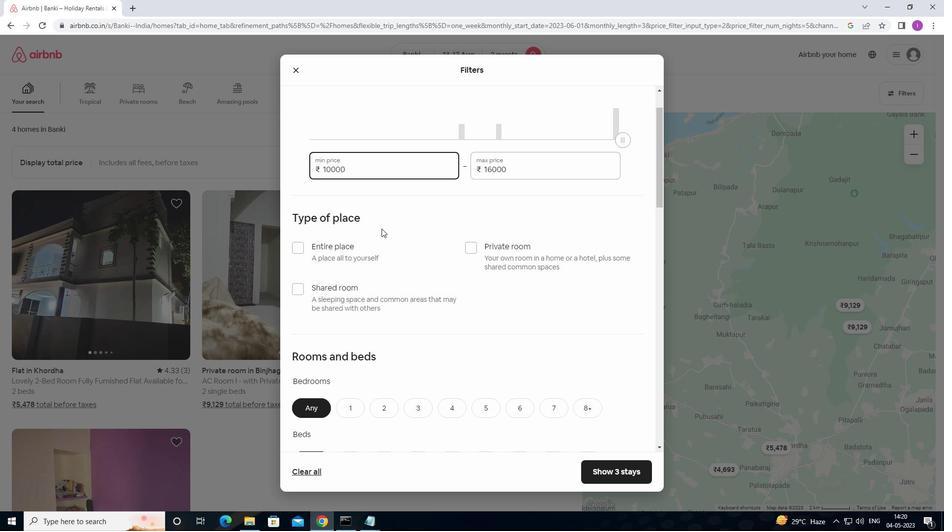 
Action: Mouse scrolled (381, 228) with delta (0, 0)
Screenshot: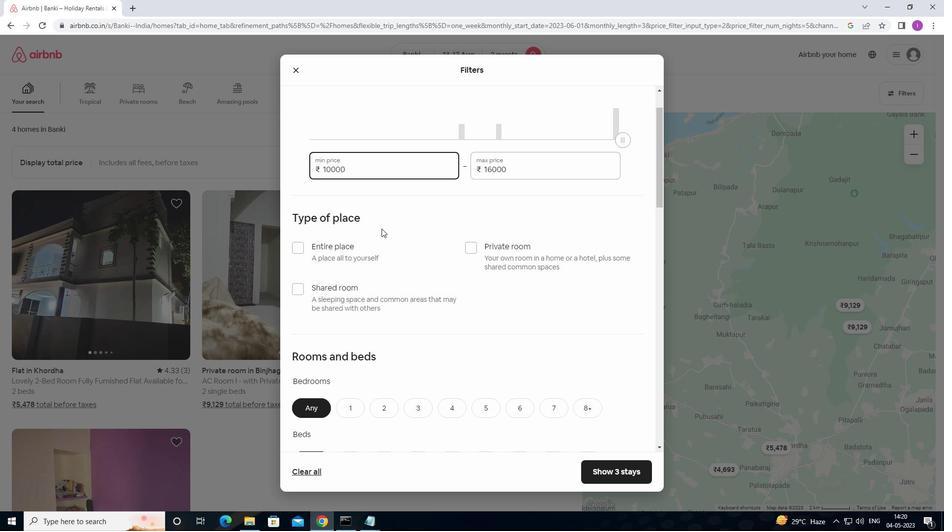 
Action: Mouse moved to (385, 226)
Screenshot: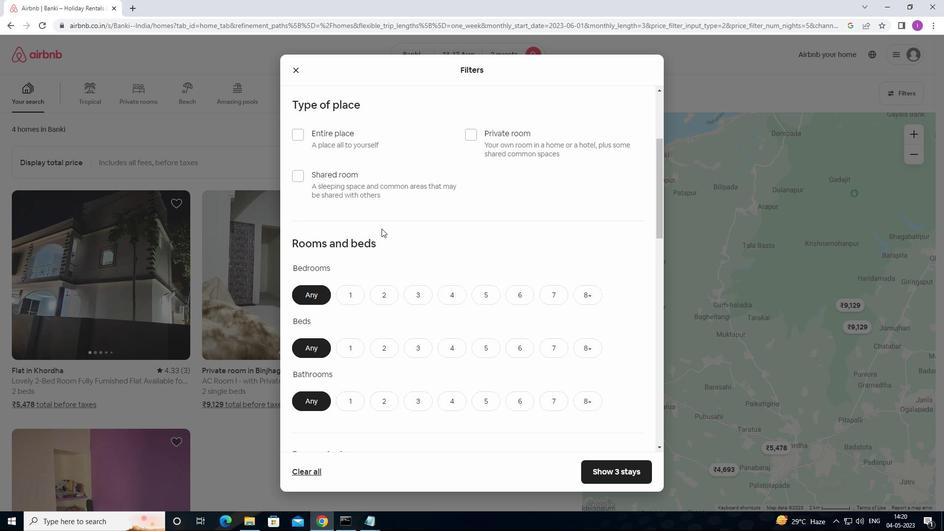 
Action: Mouse scrolled (385, 227) with delta (0, 0)
Screenshot: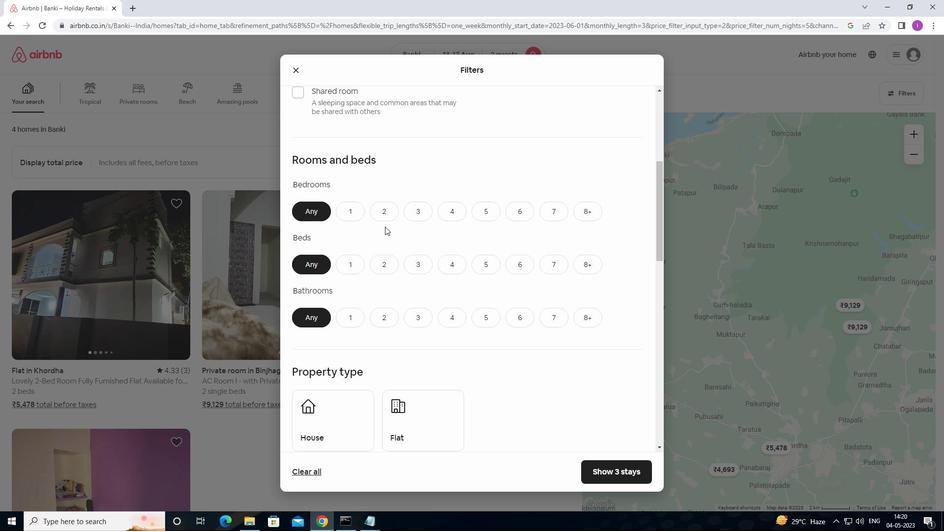 
Action: Mouse moved to (301, 103)
Screenshot: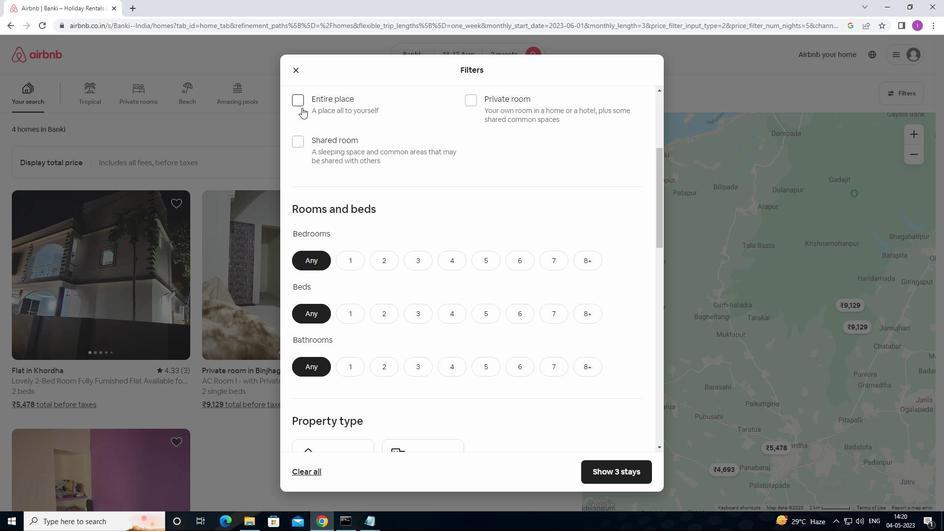 
Action: Mouse pressed left at (301, 103)
Screenshot: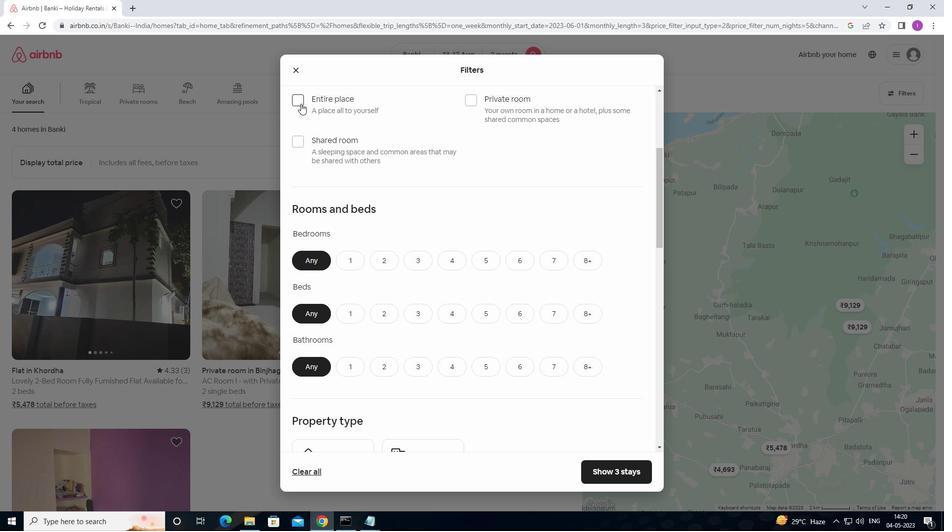 
Action: Mouse moved to (391, 175)
Screenshot: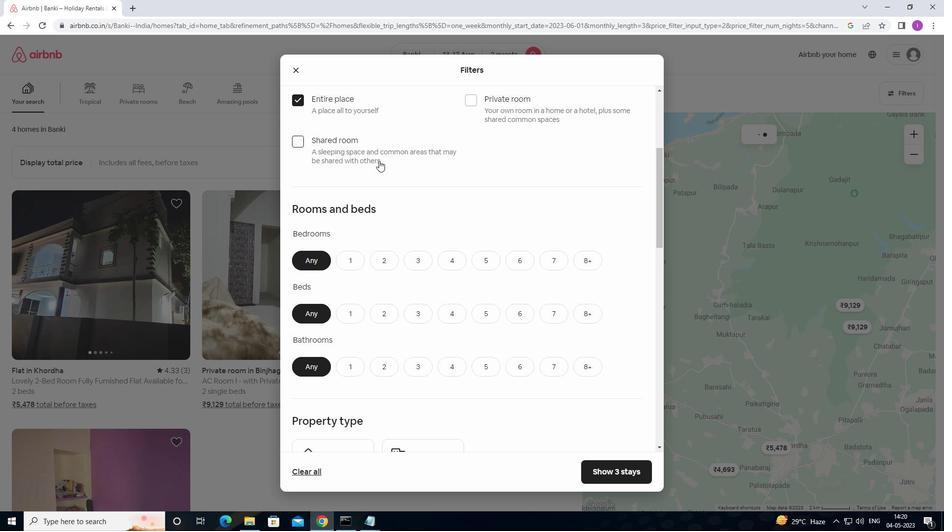 
Action: Mouse scrolled (391, 174) with delta (0, 0)
Screenshot: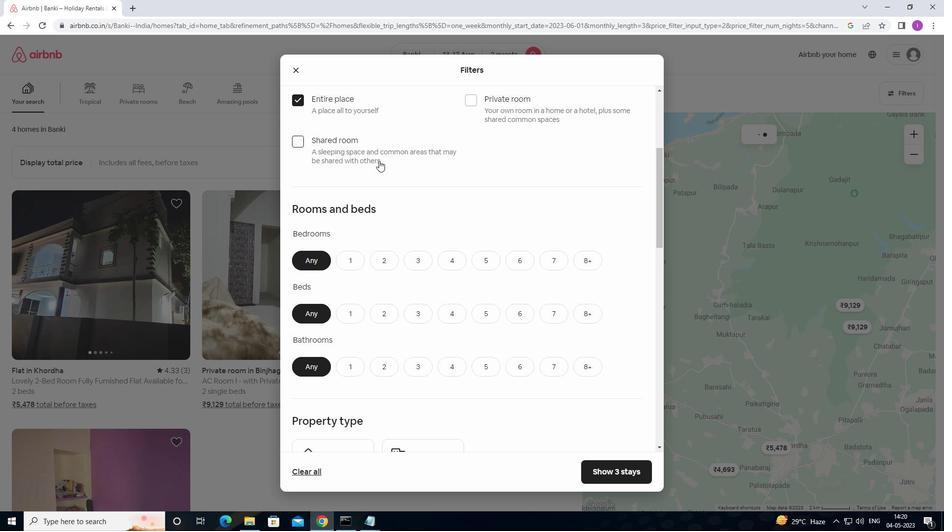 
Action: Mouse scrolled (391, 174) with delta (0, 0)
Screenshot: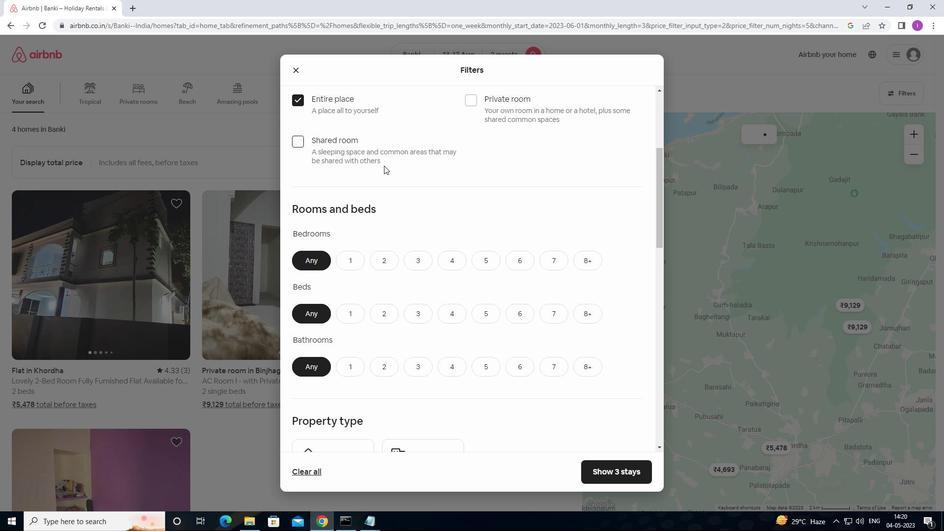 
Action: Mouse moved to (386, 165)
Screenshot: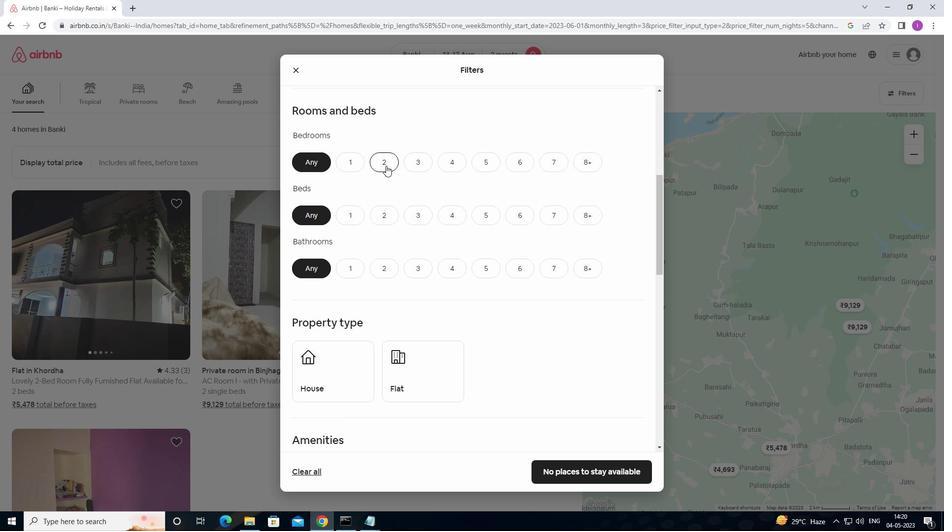 
Action: Mouse pressed left at (386, 165)
Screenshot: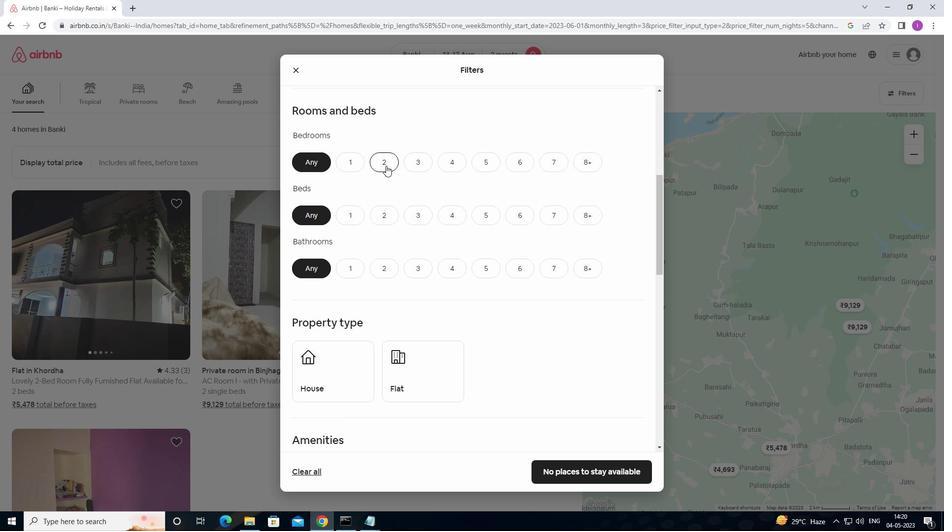 
Action: Mouse moved to (388, 216)
Screenshot: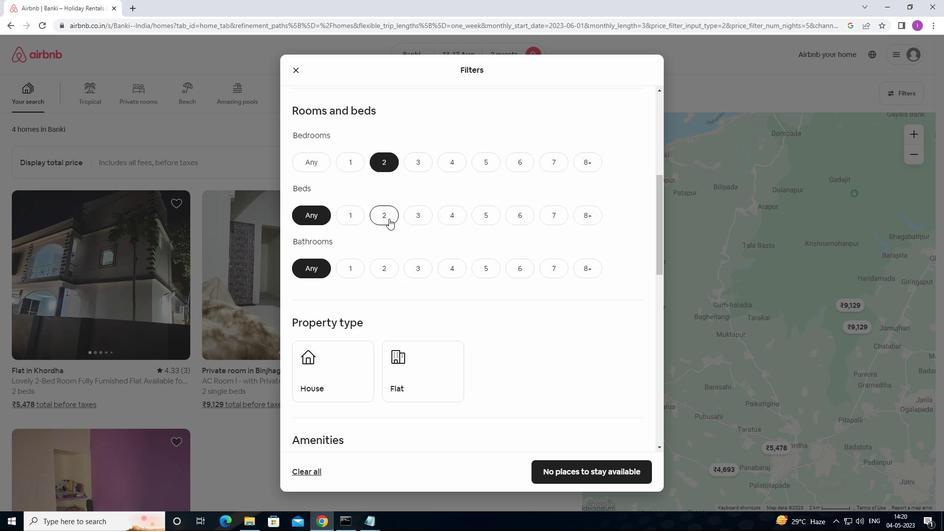 
Action: Mouse pressed left at (388, 216)
Screenshot: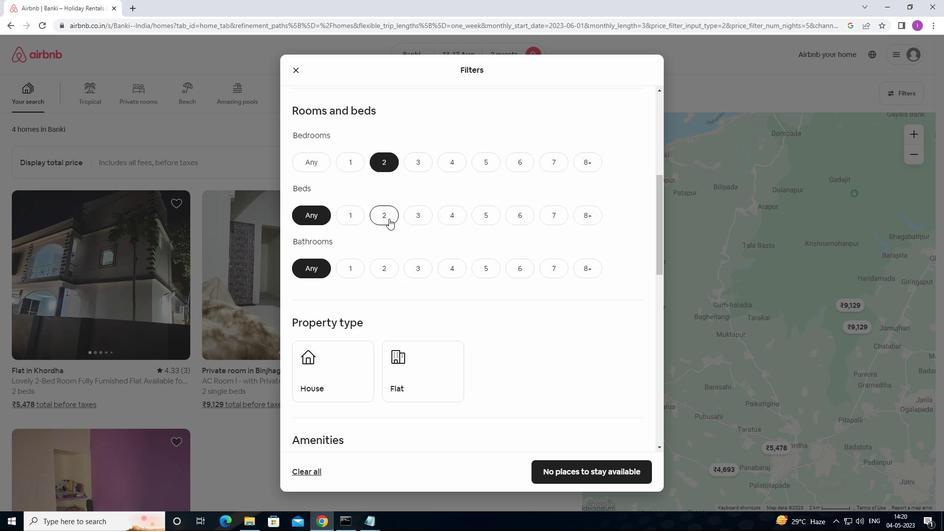 
Action: Mouse moved to (354, 268)
Screenshot: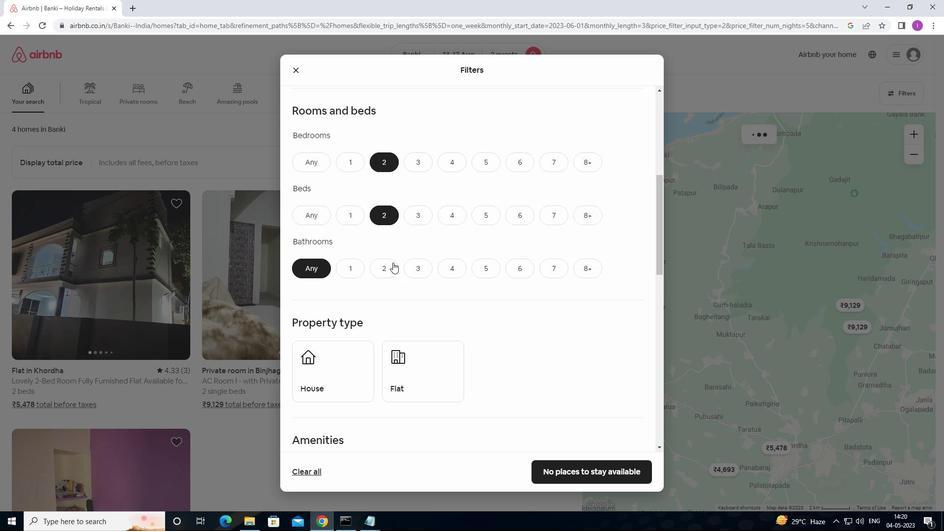 
Action: Mouse pressed left at (354, 268)
Screenshot: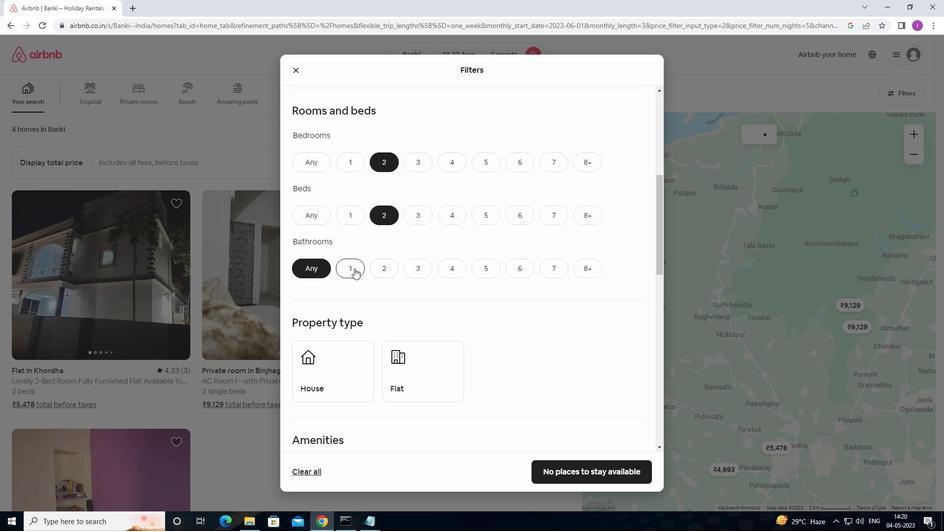 
Action: Mouse moved to (373, 249)
Screenshot: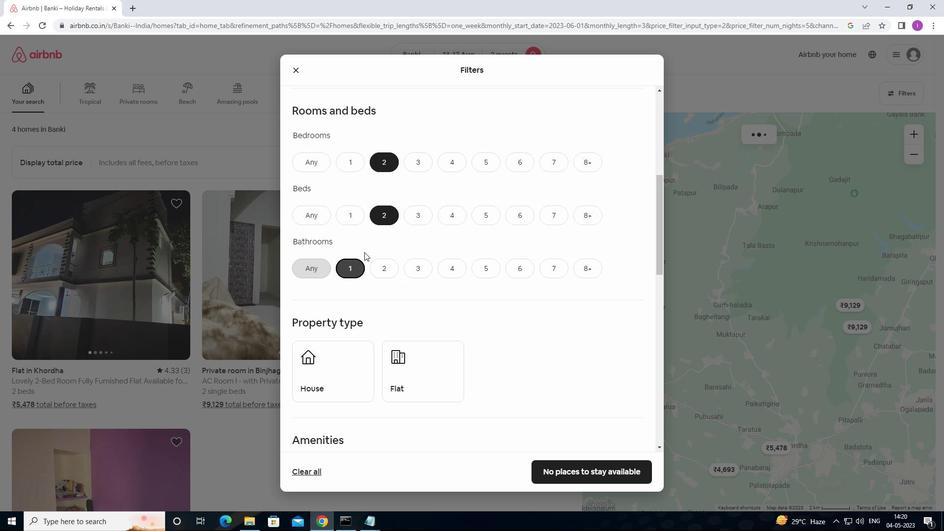 
Action: Mouse scrolled (373, 248) with delta (0, 0)
Screenshot: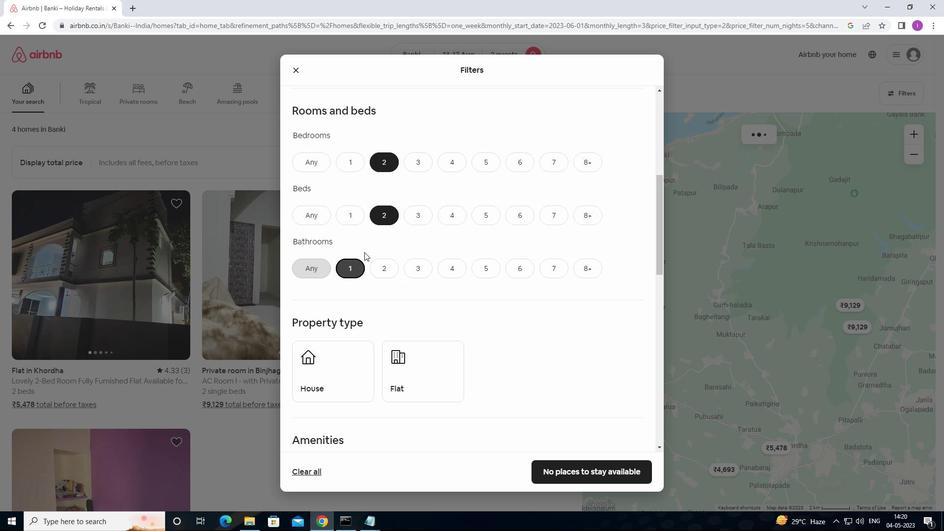 
Action: Mouse moved to (373, 249)
Screenshot: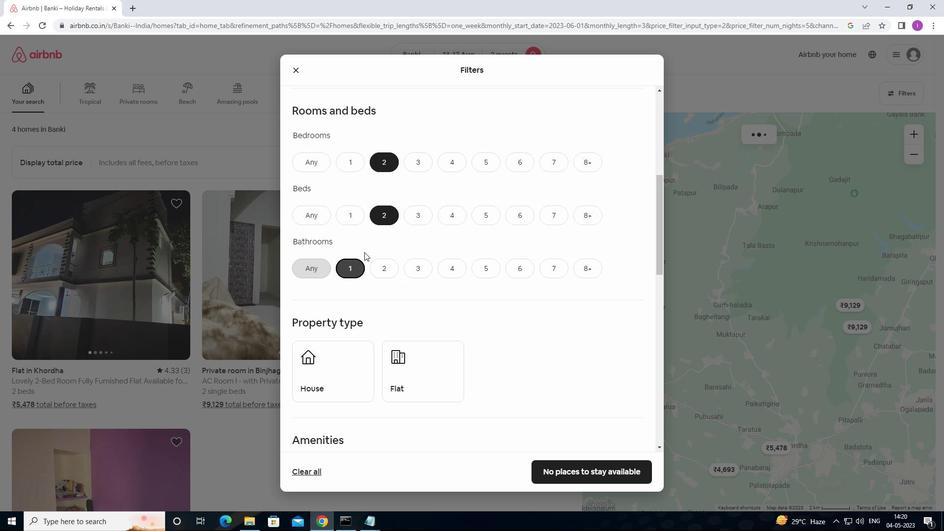 
Action: Mouse scrolled (373, 248) with delta (0, 0)
Screenshot: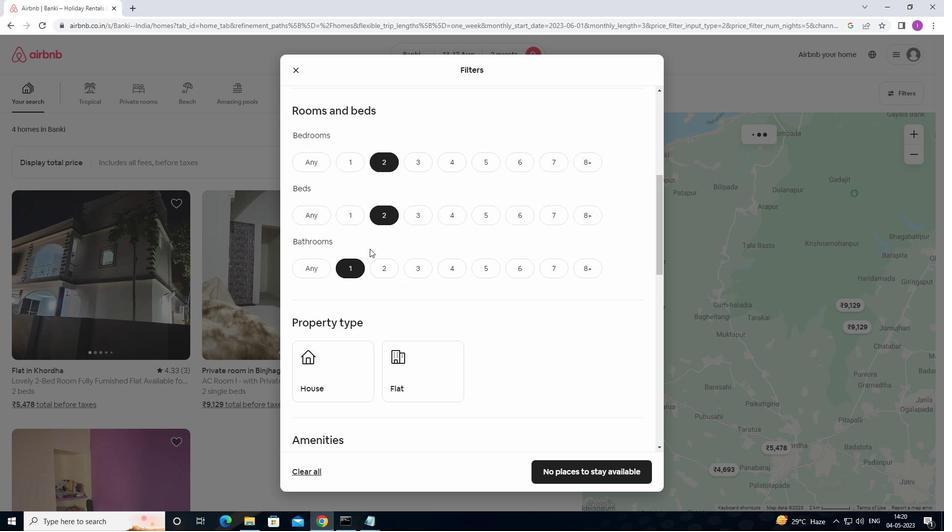 
Action: Mouse moved to (335, 268)
Screenshot: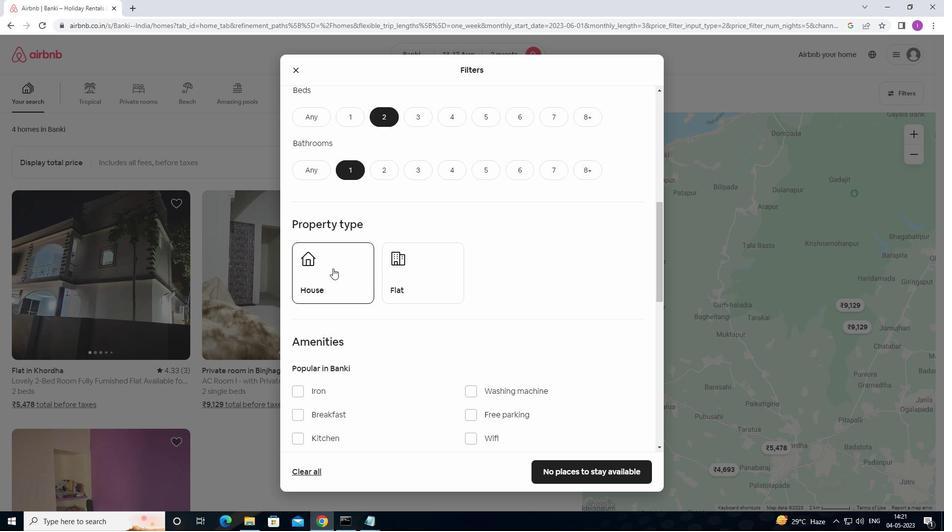 
Action: Mouse pressed left at (335, 268)
Screenshot: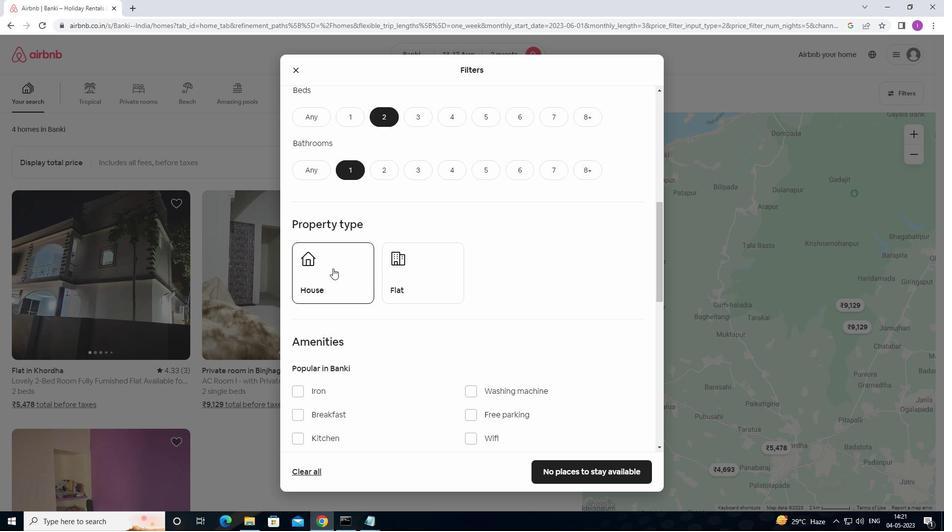 
Action: Mouse moved to (423, 283)
Screenshot: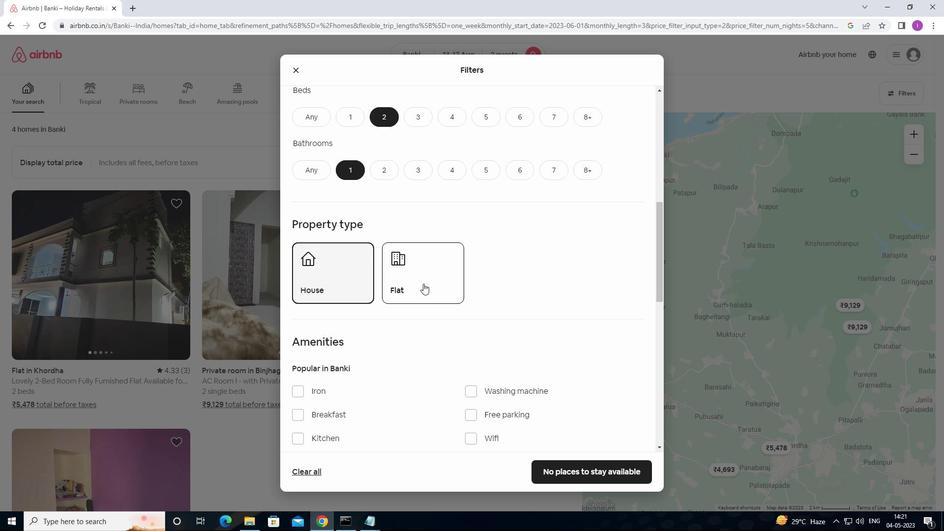 
Action: Mouse pressed left at (423, 283)
Screenshot: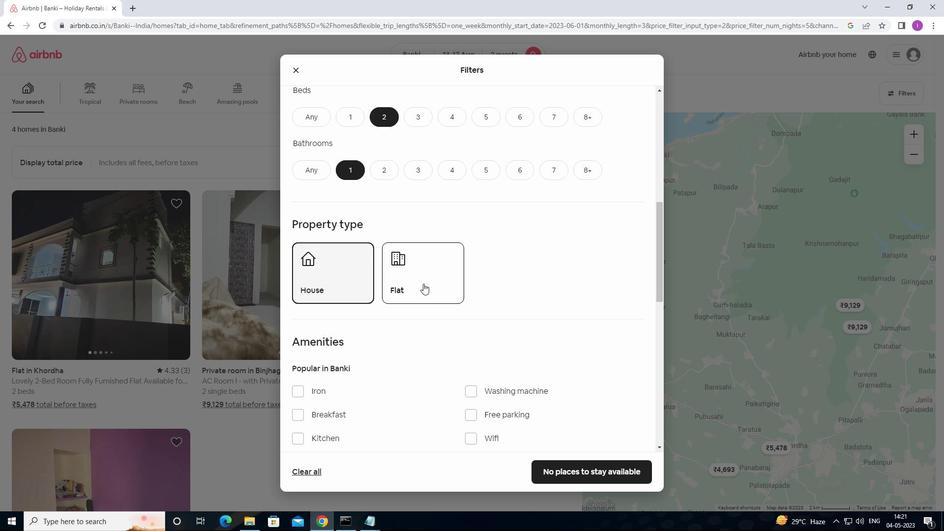 
Action: Mouse moved to (366, 249)
Screenshot: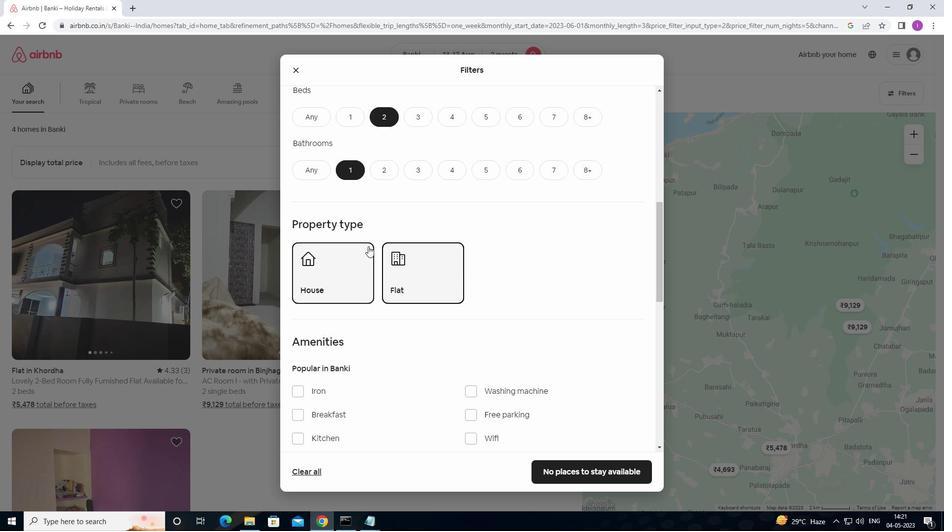 
Action: Mouse scrolled (366, 249) with delta (0, 0)
Screenshot: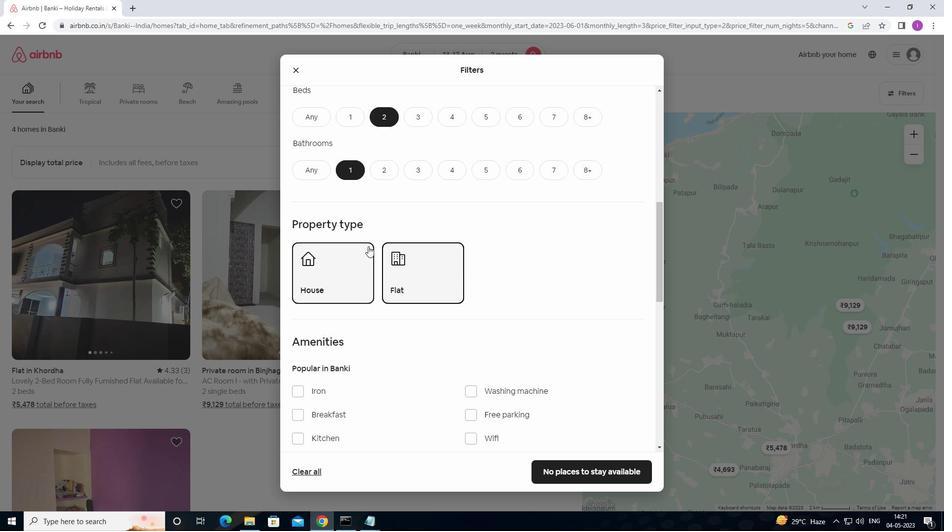
Action: Mouse moved to (366, 253)
Screenshot: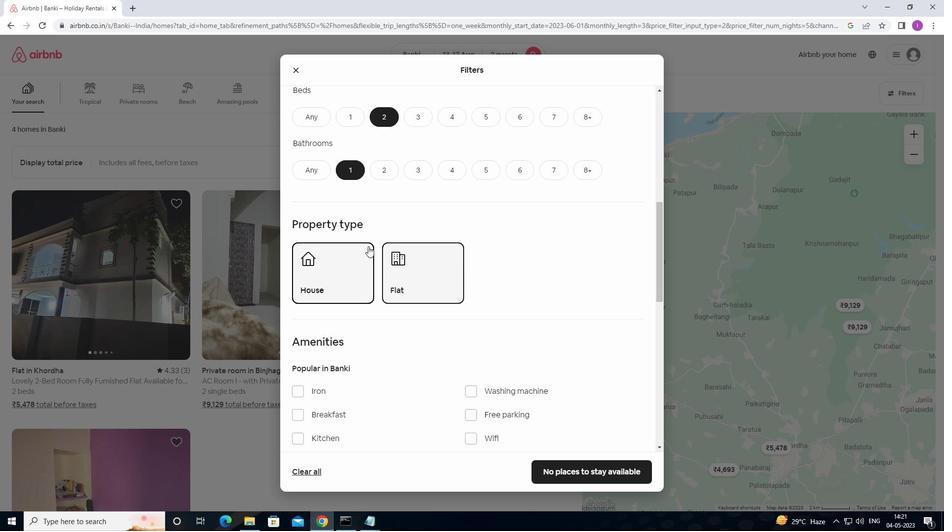 
Action: Mouse scrolled (366, 252) with delta (0, 0)
Screenshot: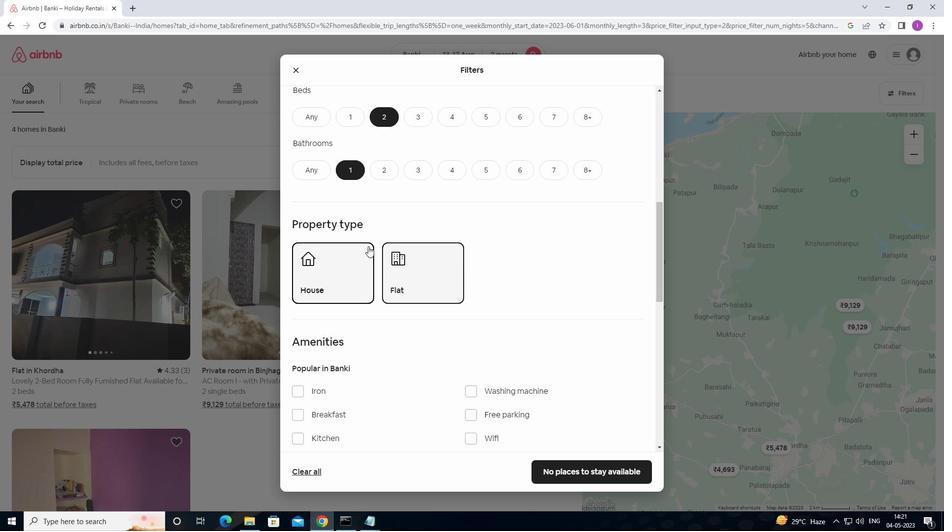 
Action: Mouse scrolled (366, 252) with delta (0, 0)
Screenshot: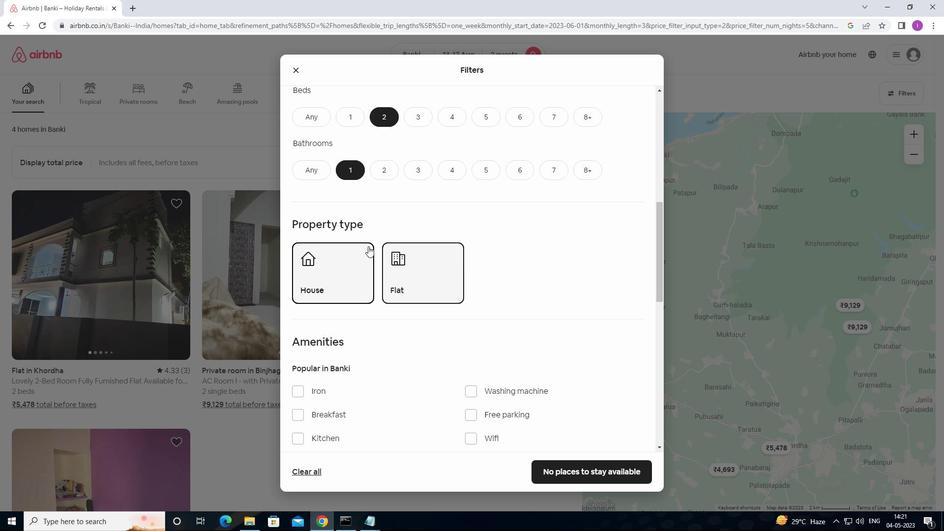 
Action: Mouse moved to (366, 254)
Screenshot: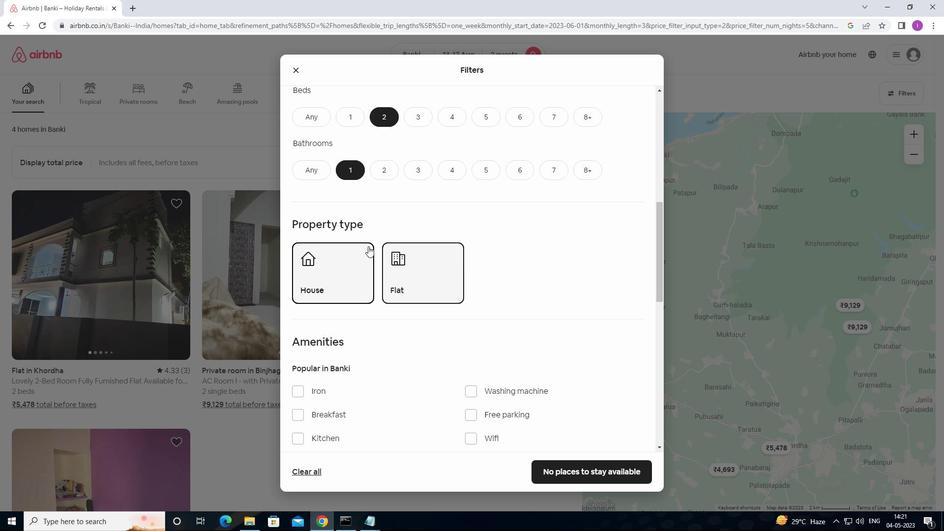 
Action: Mouse scrolled (366, 253) with delta (0, 0)
Screenshot: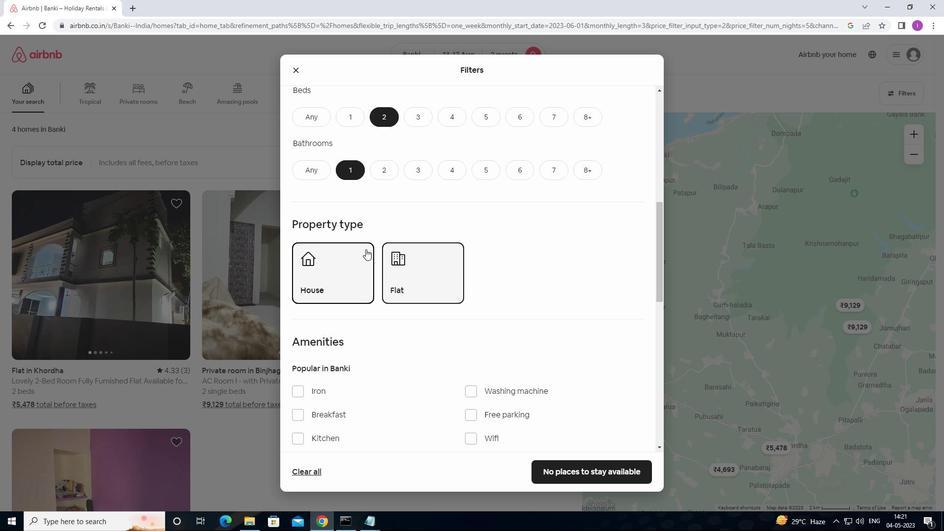 
Action: Mouse moved to (619, 370)
Screenshot: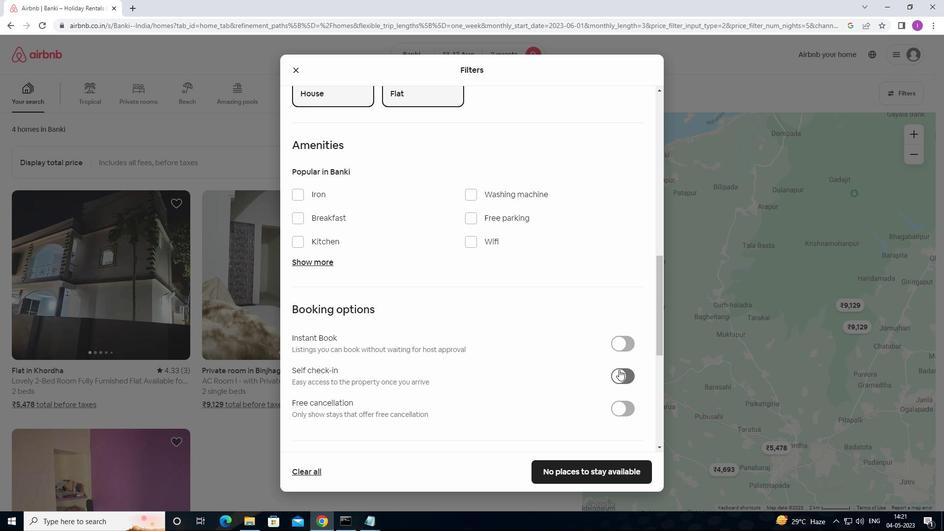 
Action: Mouse pressed left at (619, 370)
Screenshot: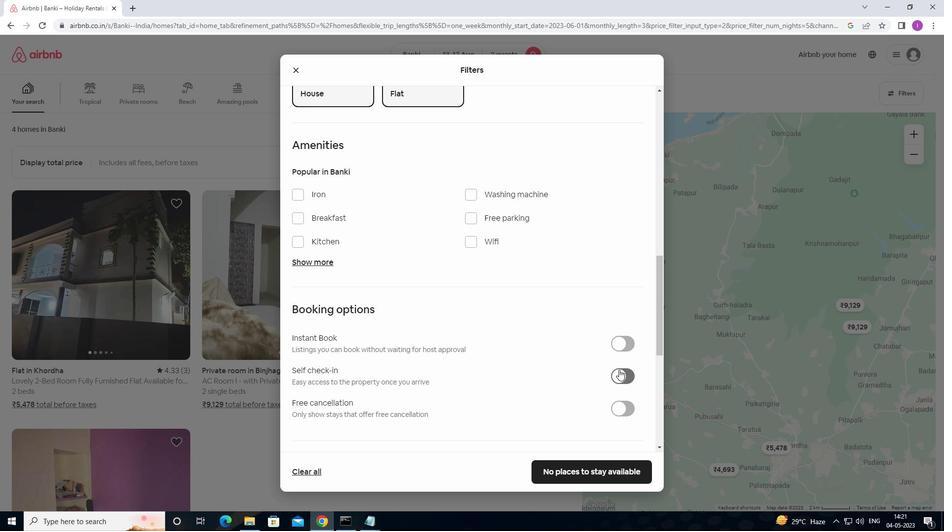 
Action: Mouse moved to (515, 348)
Screenshot: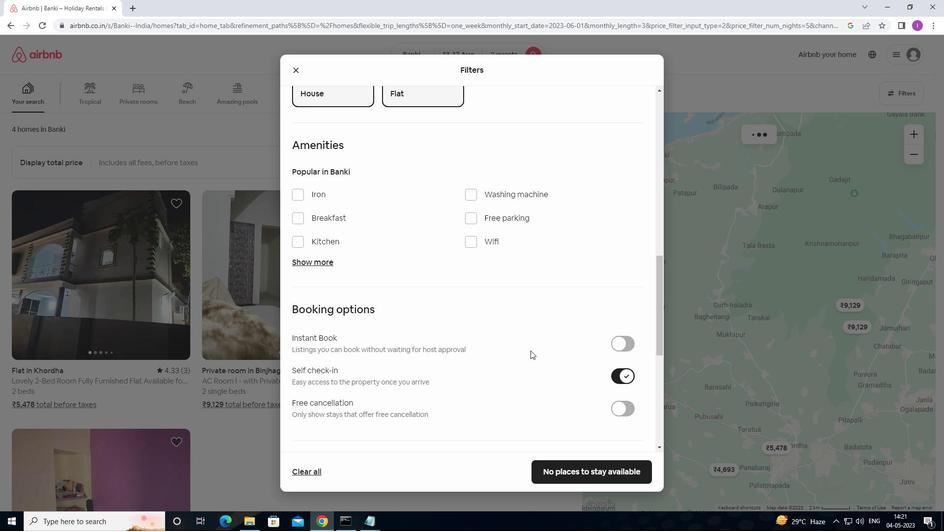 
Action: Mouse scrolled (515, 347) with delta (0, 0)
Screenshot: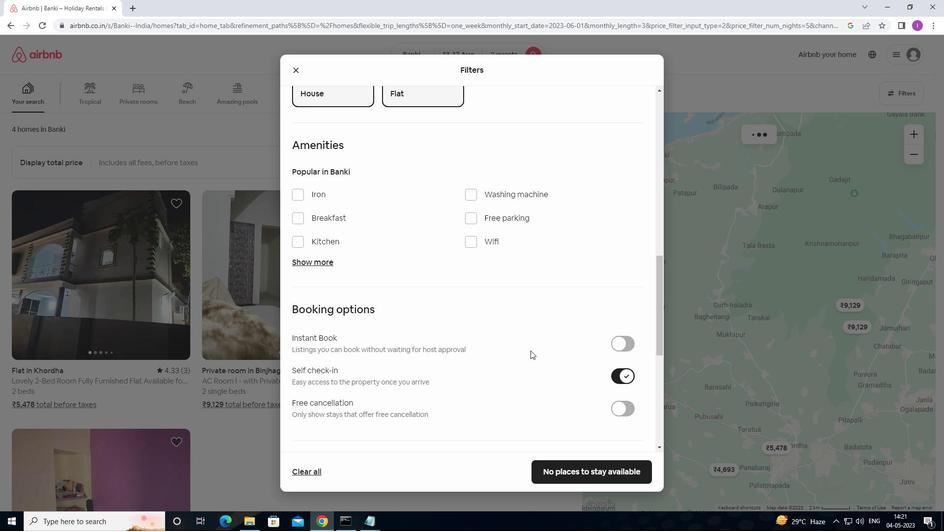 
Action: Mouse moved to (515, 348)
Screenshot: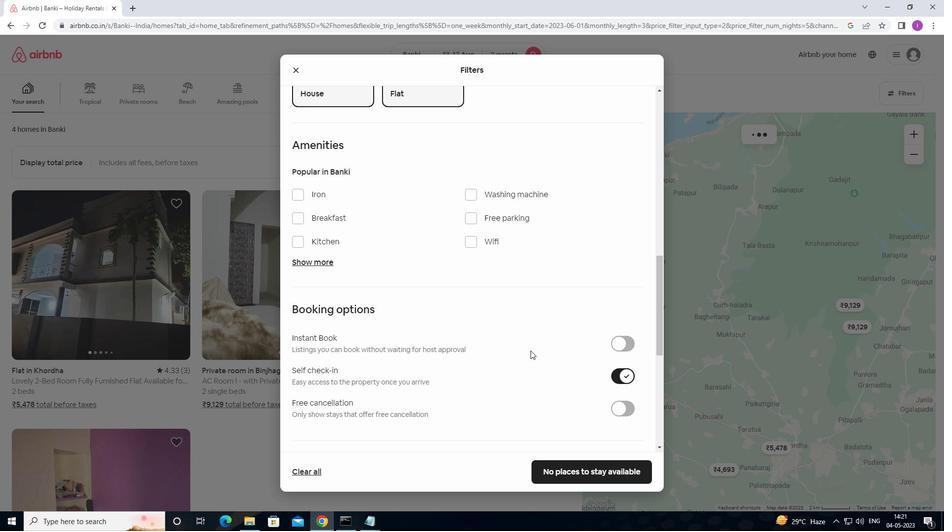 
Action: Mouse scrolled (515, 347) with delta (0, 0)
Screenshot: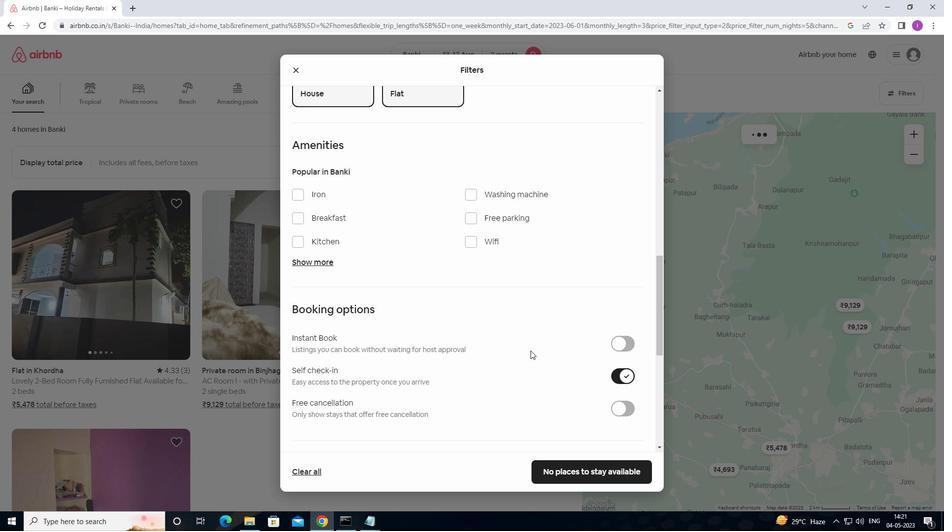 
Action: Mouse scrolled (515, 347) with delta (0, 0)
Screenshot: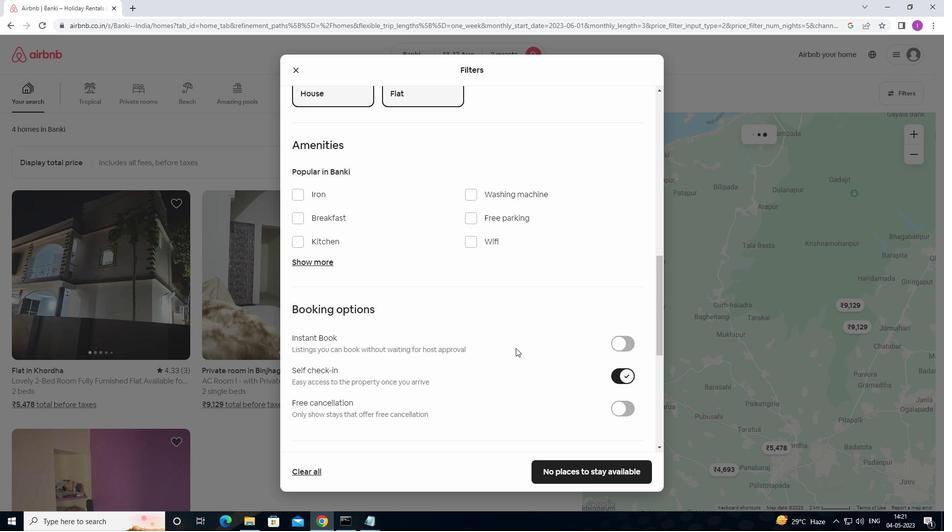 
Action: Mouse moved to (514, 348)
Screenshot: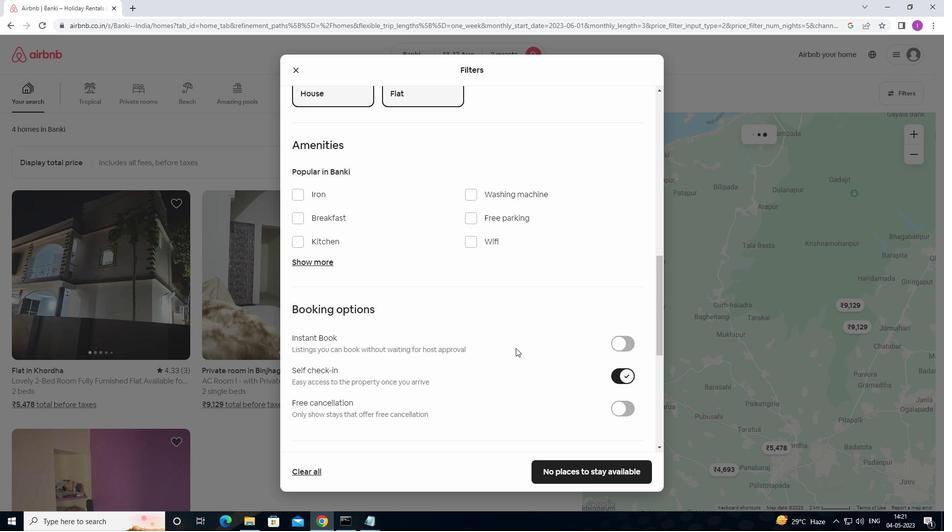 
Action: Mouse scrolled (514, 347) with delta (0, 0)
Screenshot: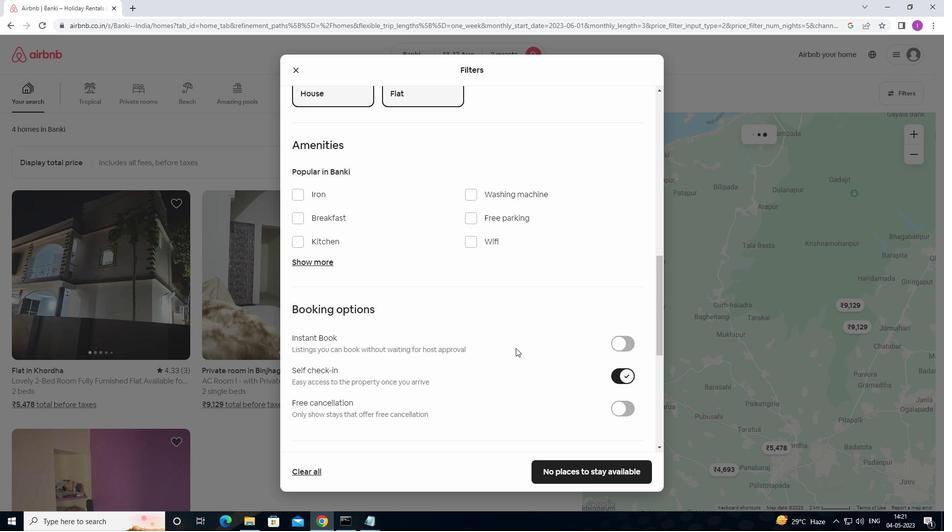 
Action: Mouse moved to (507, 348)
Screenshot: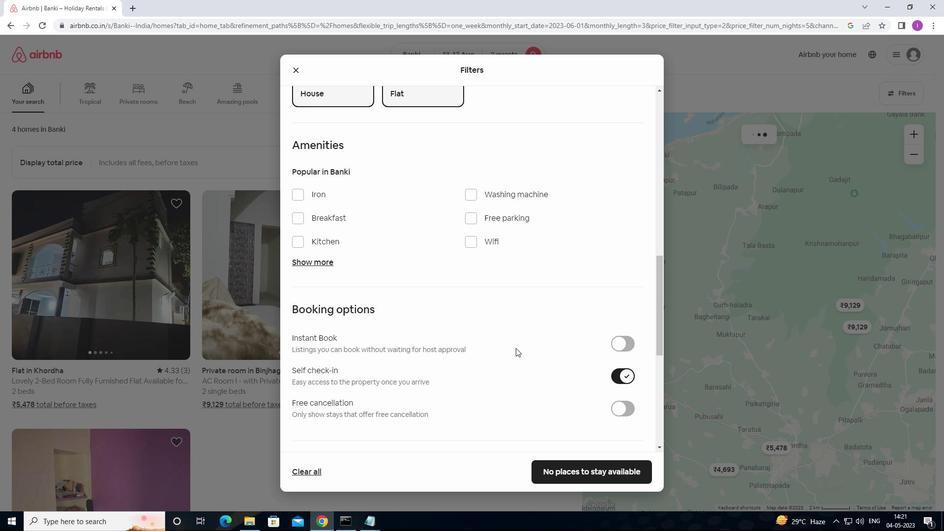 
Action: Mouse scrolled (507, 348) with delta (0, 0)
Screenshot: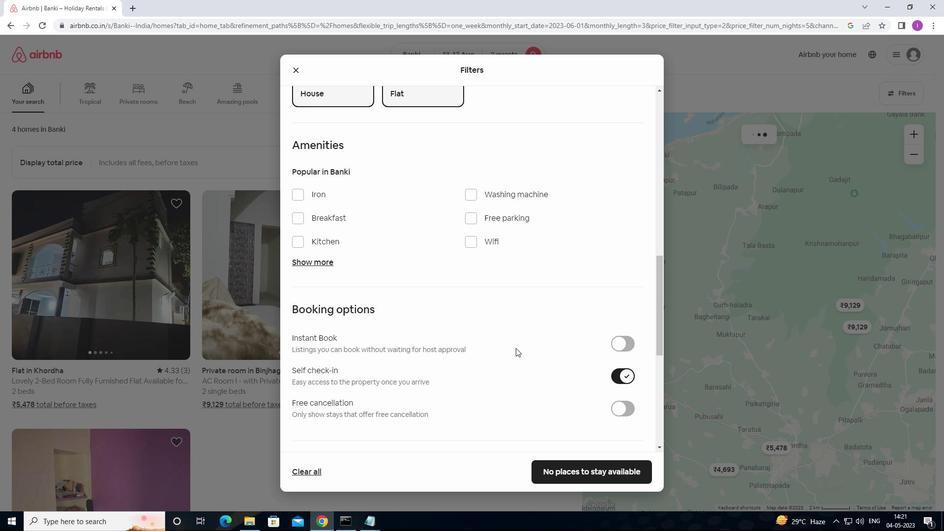 
Action: Mouse moved to (500, 348)
Screenshot: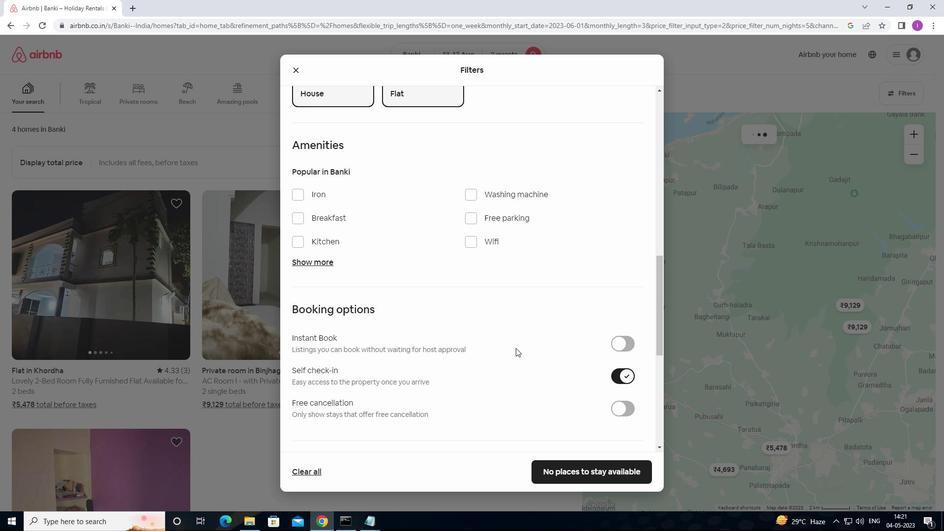 
Action: Mouse scrolled (500, 348) with delta (0, 0)
Screenshot: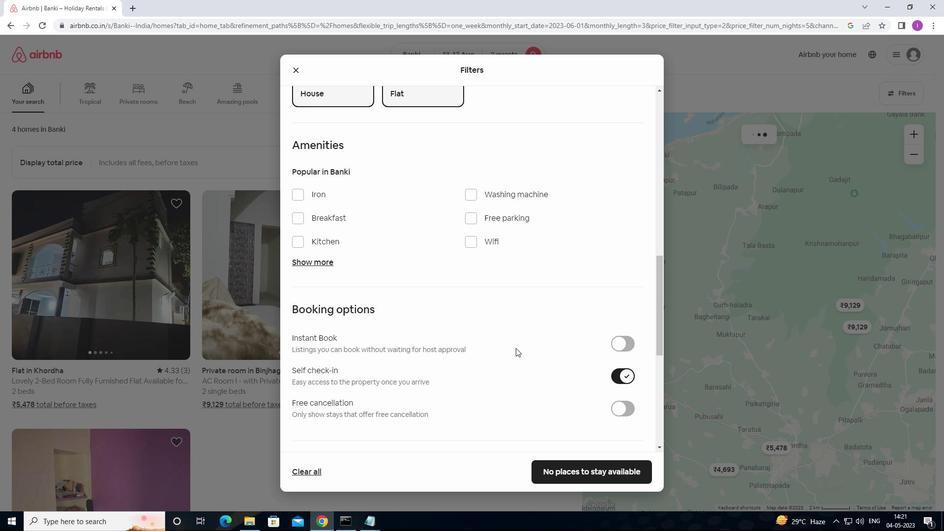 
Action: Mouse moved to (474, 335)
Screenshot: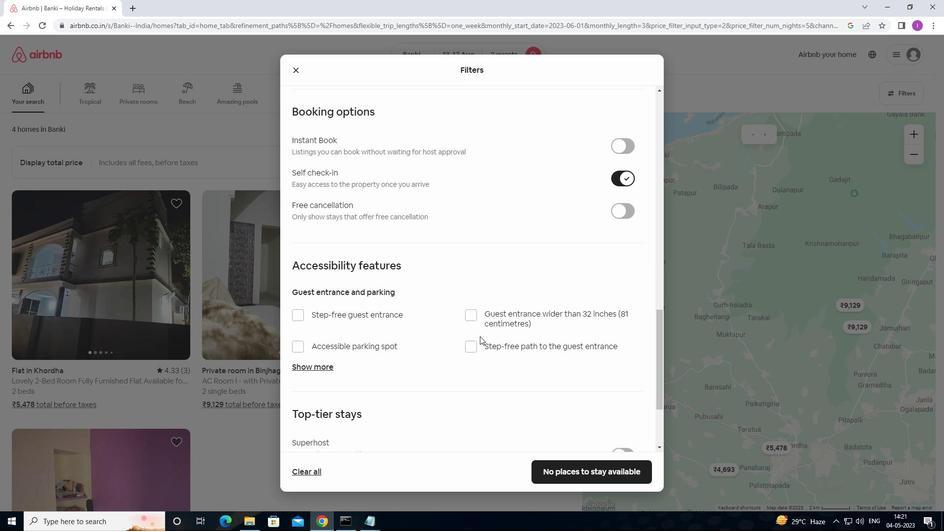 
Action: Mouse scrolled (474, 334) with delta (0, 0)
Screenshot: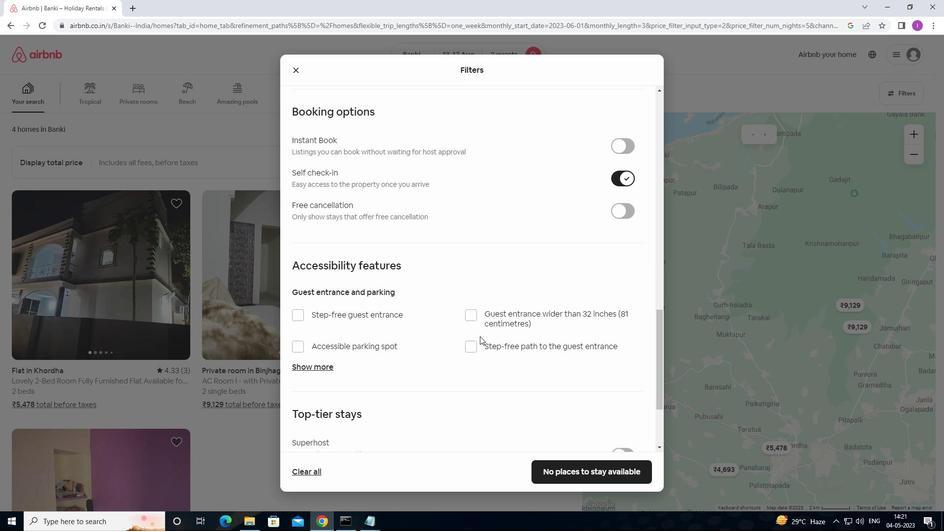
Action: Mouse moved to (469, 336)
Screenshot: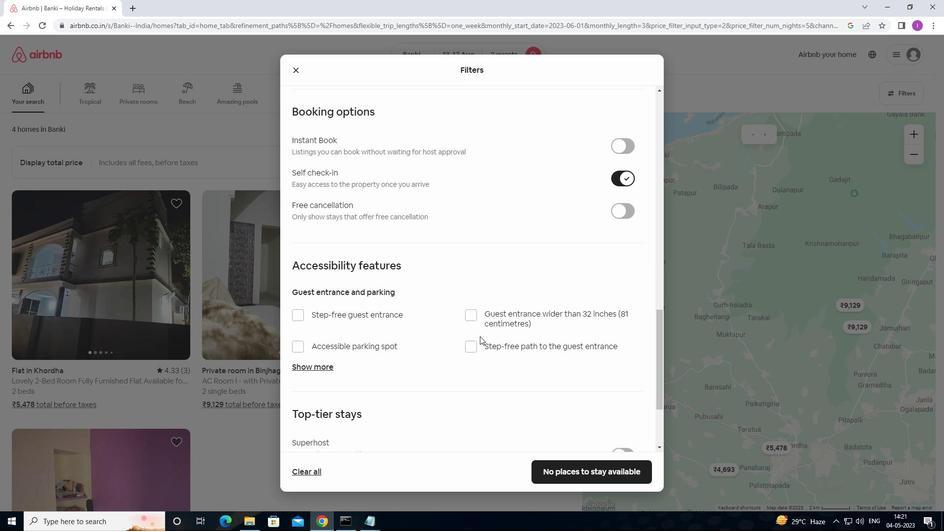 
Action: Mouse scrolled (469, 336) with delta (0, 0)
Screenshot: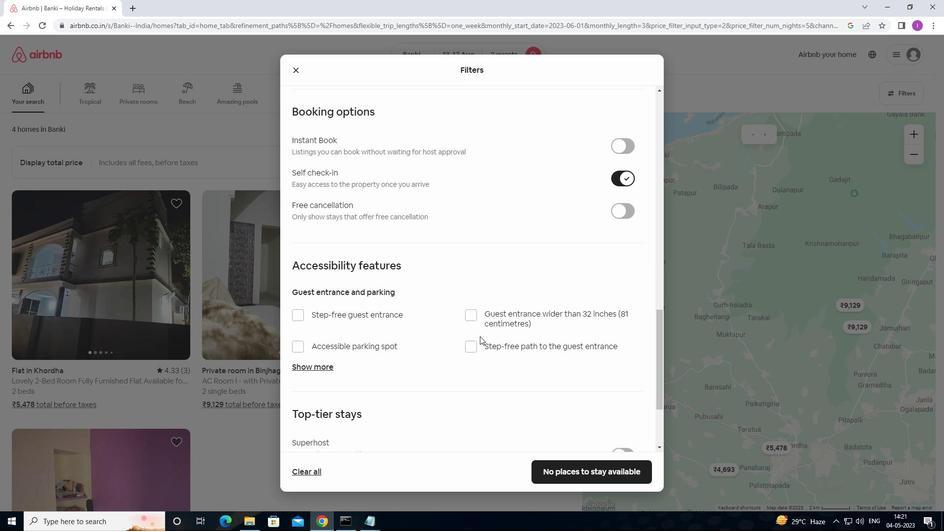 
Action: Mouse moved to (467, 338)
Screenshot: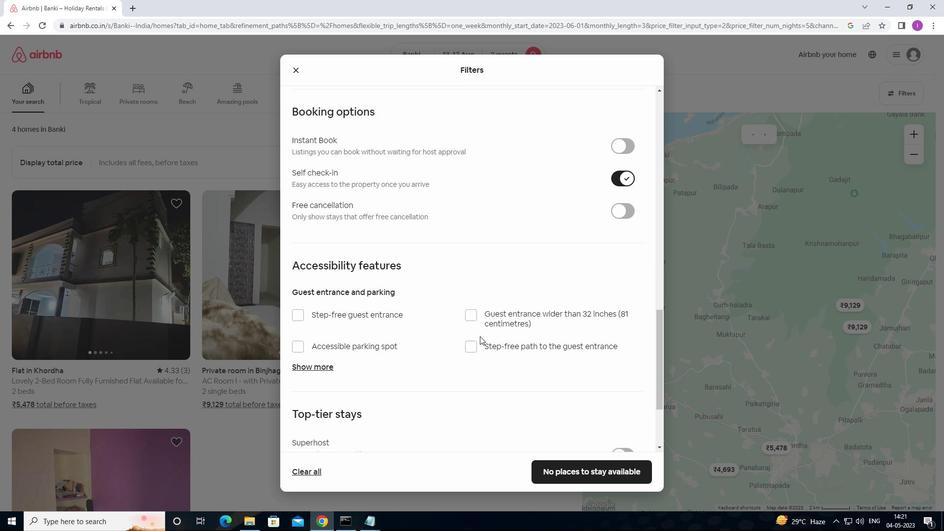 
Action: Mouse scrolled (467, 338) with delta (0, 0)
Screenshot: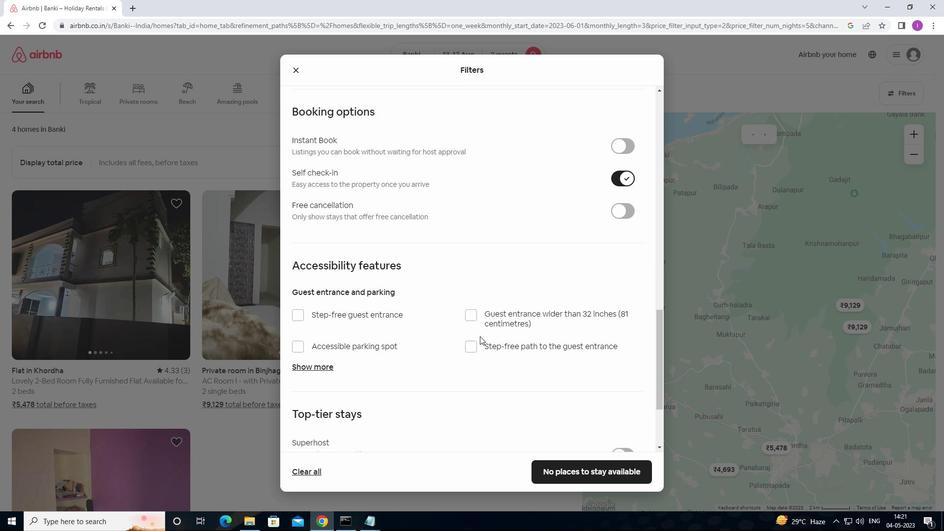 
Action: Mouse scrolled (467, 338) with delta (0, 0)
Screenshot: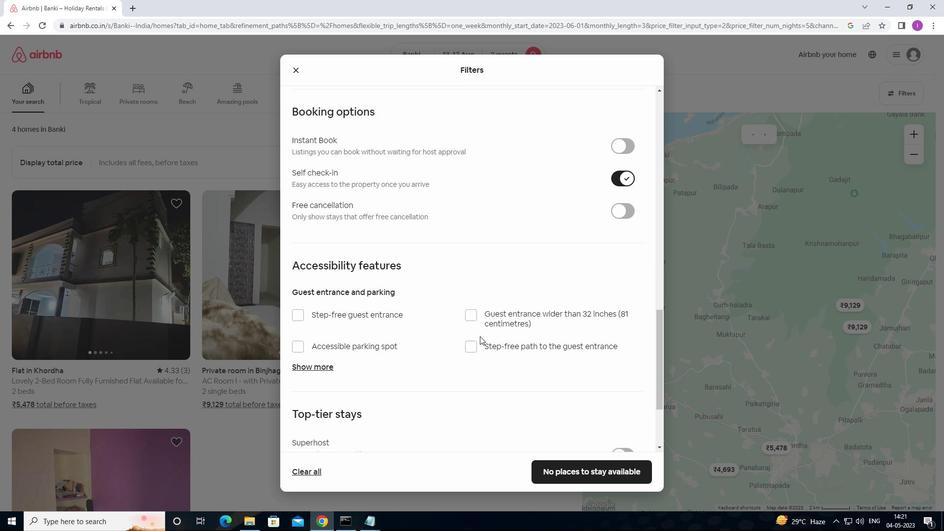 
Action: Mouse moved to (455, 339)
Screenshot: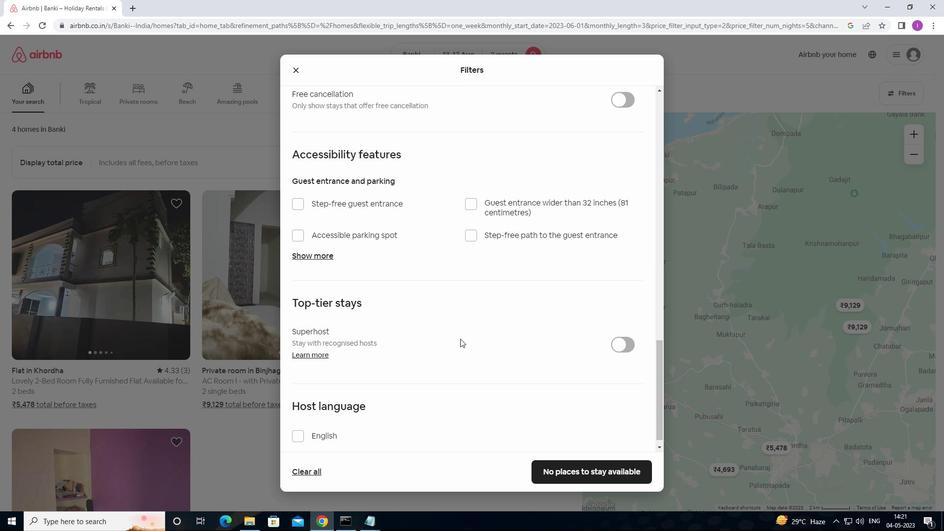 
Action: Mouse scrolled (455, 338) with delta (0, 0)
Screenshot: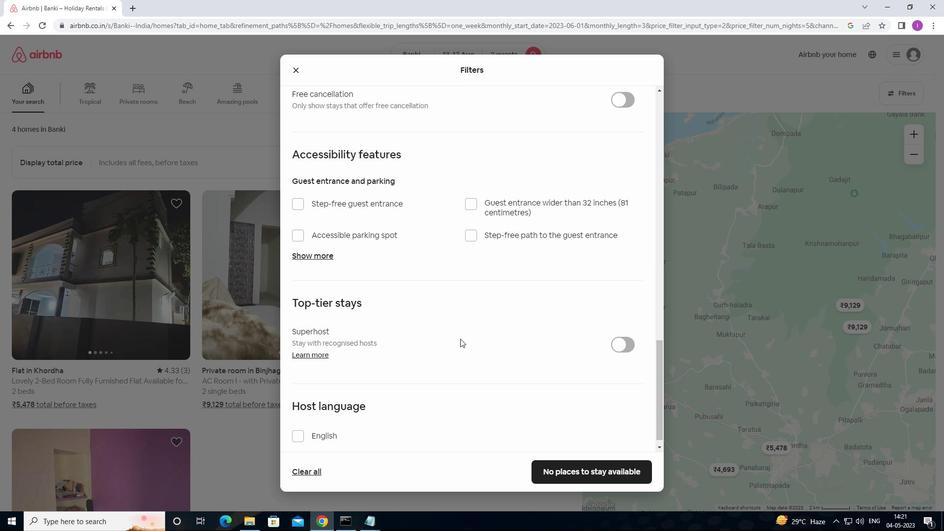 
Action: Mouse moved to (455, 341)
Screenshot: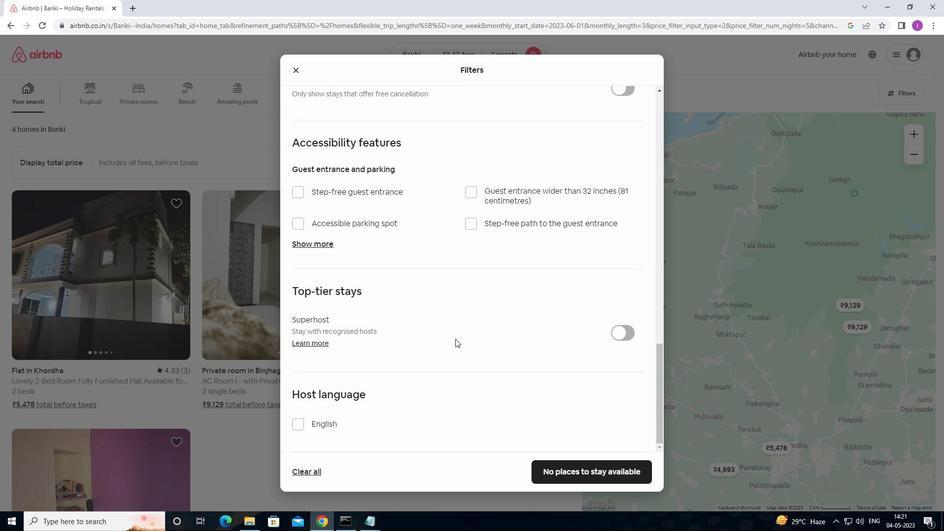 
Action: Mouse scrolled (455, 340) with delta (0, 0)
Screenshot: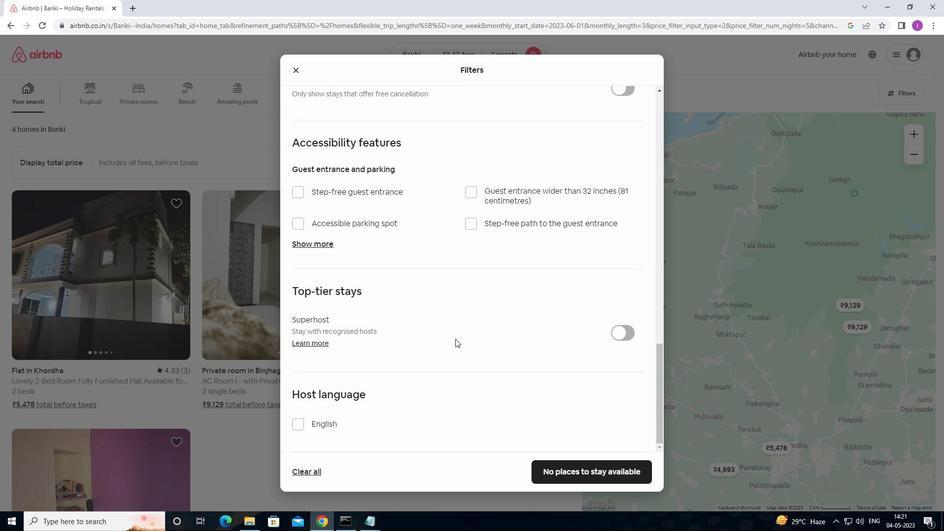 
Action: Mouse moved to (455, 341)
Screenshot: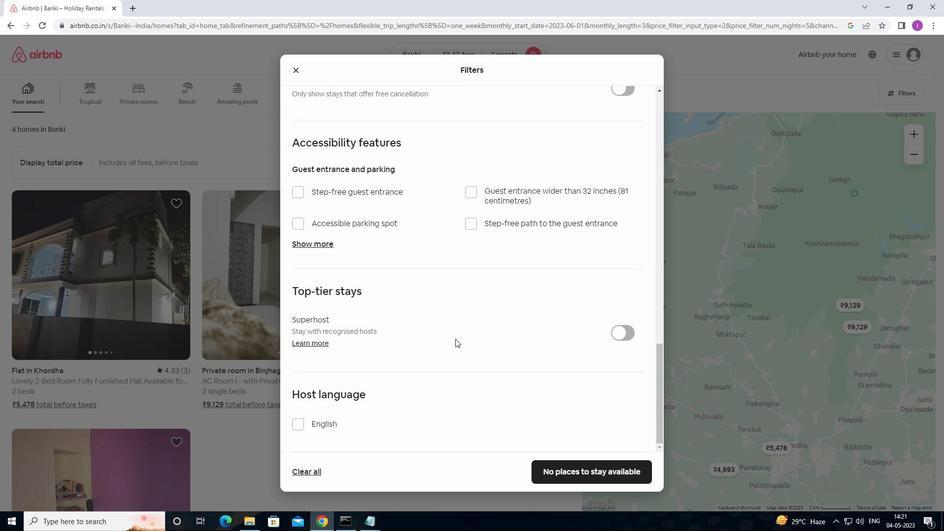 
Action: Mouse scrolled (455, 341) with delta (0, 0)
Screenshot: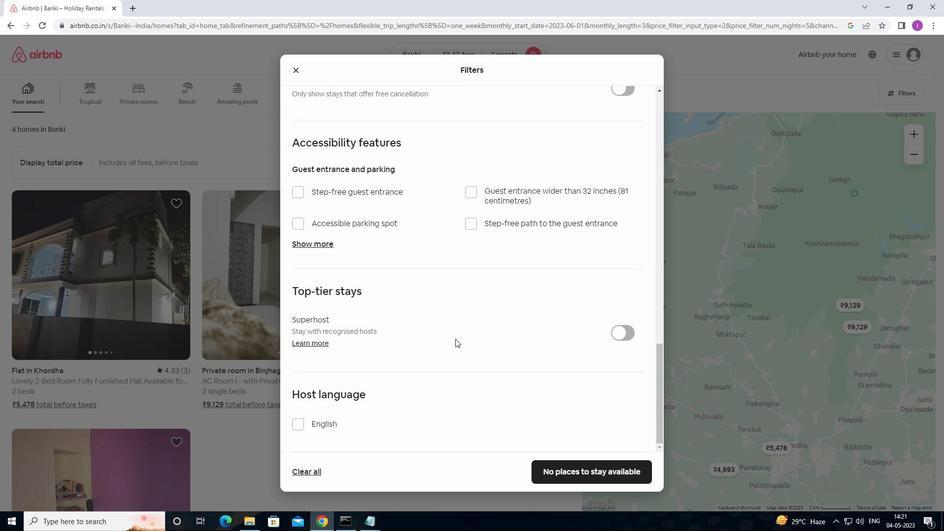 
Action: Mouse moved to (455, 342)
Screenshot: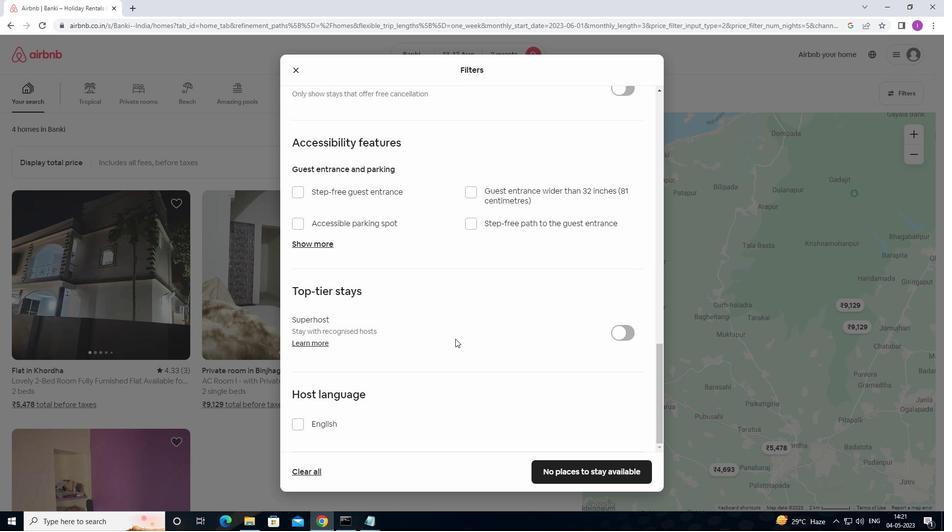 
Action: Mouse scrolled (455, 341) with delta (0, 0)
Screenshot: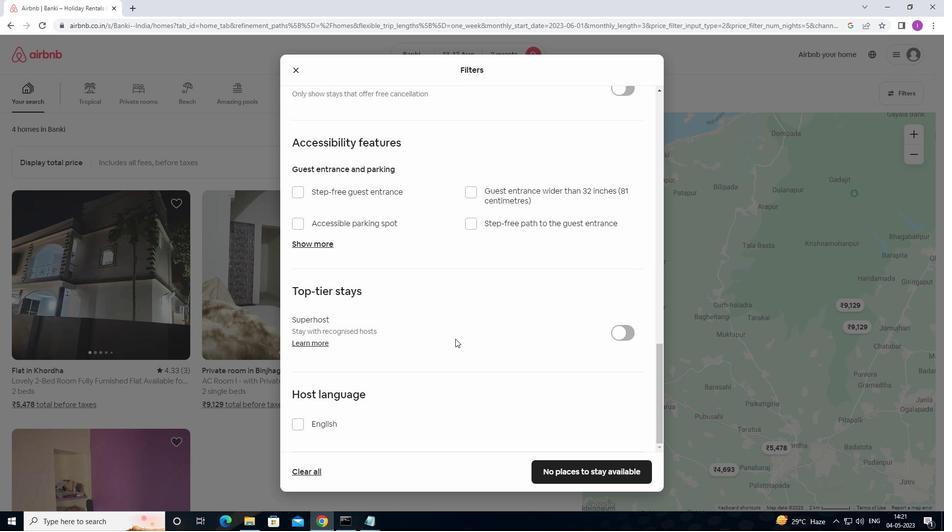 
Action: Mouse scrolled (455, 341) with delta (0, 0)
Screenshot: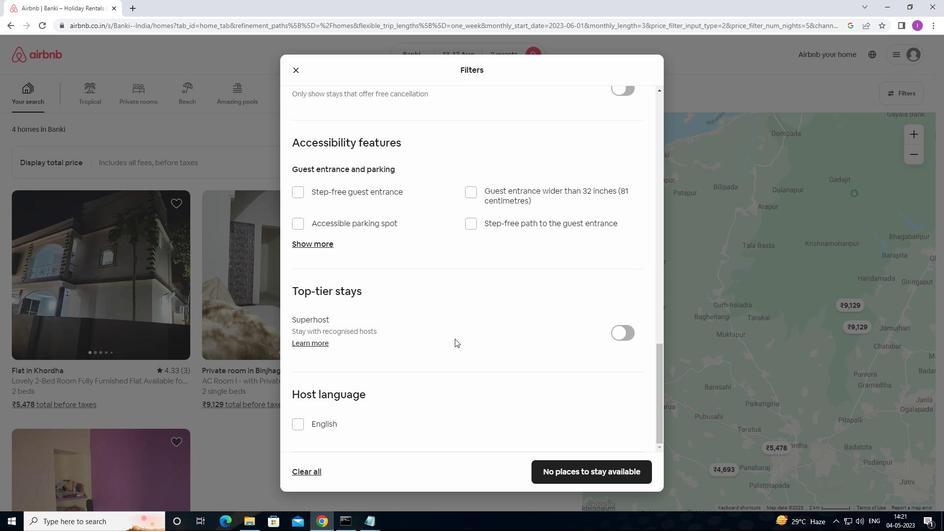 
Action: Mouse moved to (298, 429)
Screenshot: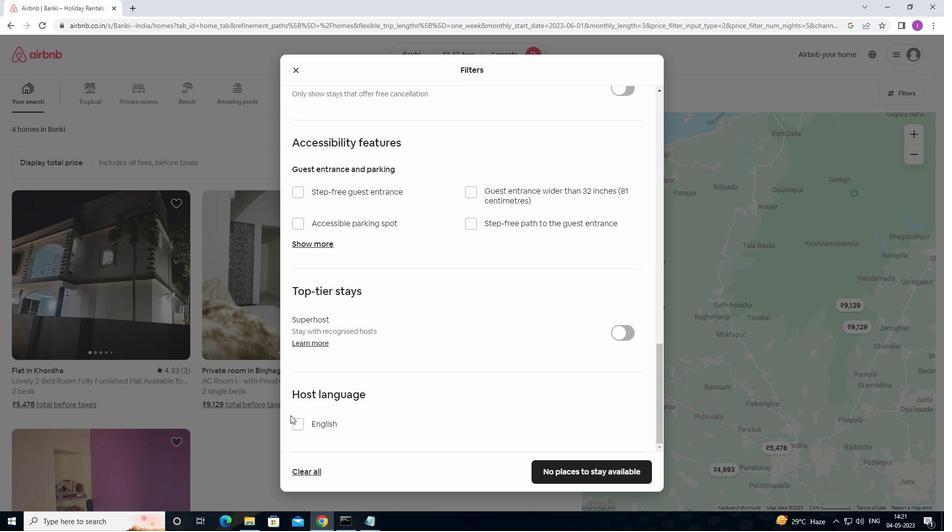 
Action: Mouse pressed left at (298, 429)
Screenshot: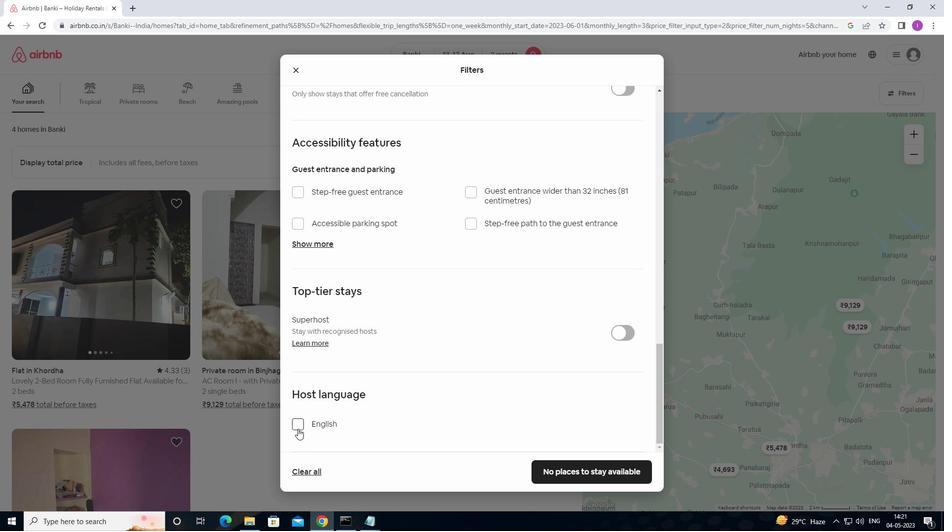 
Action: Mouse moved to (576, 482)
Screenshot: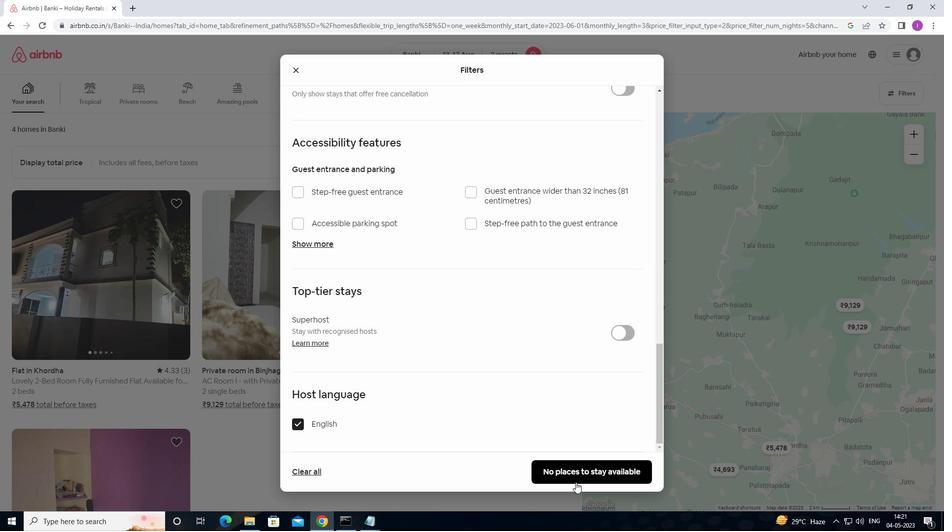 
Action: Mouse pressed left at (576, 482)
Screenshot: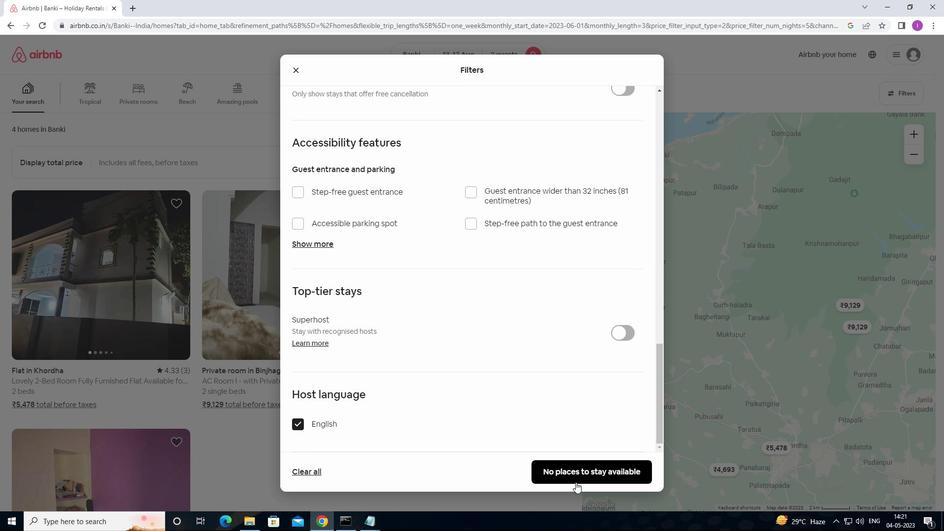 
Action: Mouse moved to (651, 345)
Screenshot: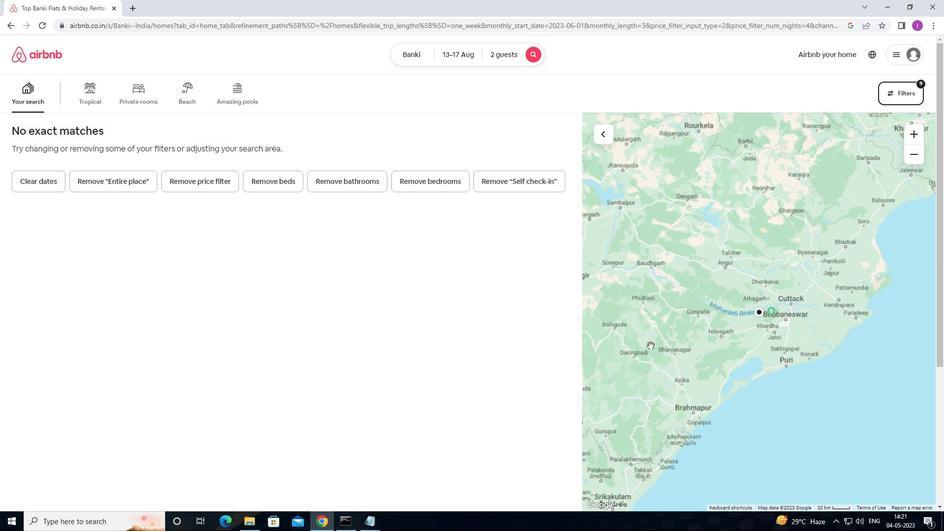 
